 Task: Search one way flight ticket for 3 adults in first from Eagle/vail: Eagle County Regional Airport to Jacksonville: Albert J. Ellis Airport on 5-3-2023. Choice of flights is Singapure airlines. Number of bags: 11 checked bags. Price is upto 92000. Outbound departure time preference is 19:15.
Action: Mouse moved to (325, 132)
Screenshot: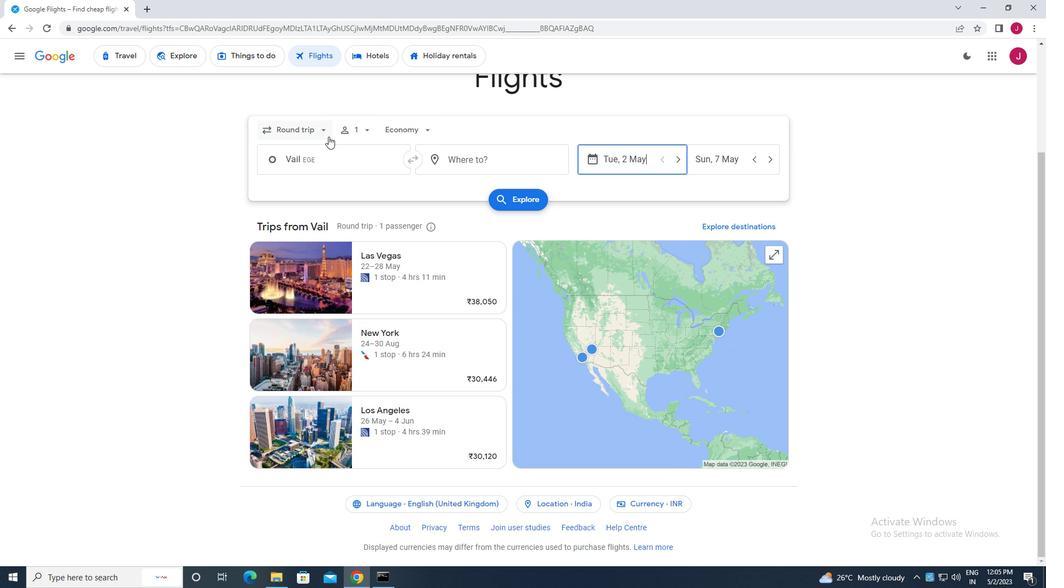 
Action: Mouse pressed left at (325, 132)
Screenshot: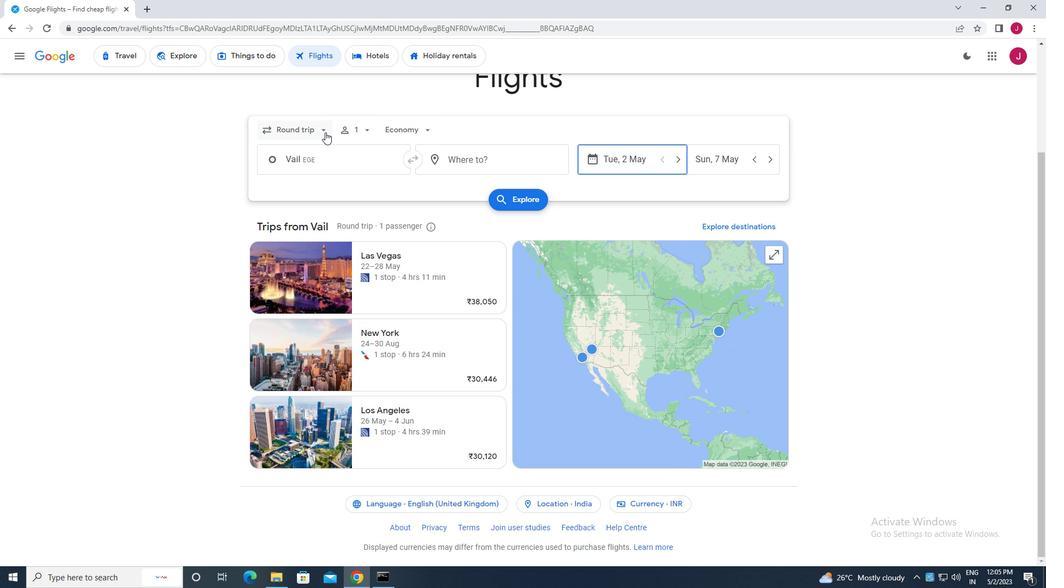 
Action: Mouse moved to (314, 179)
Screenshot: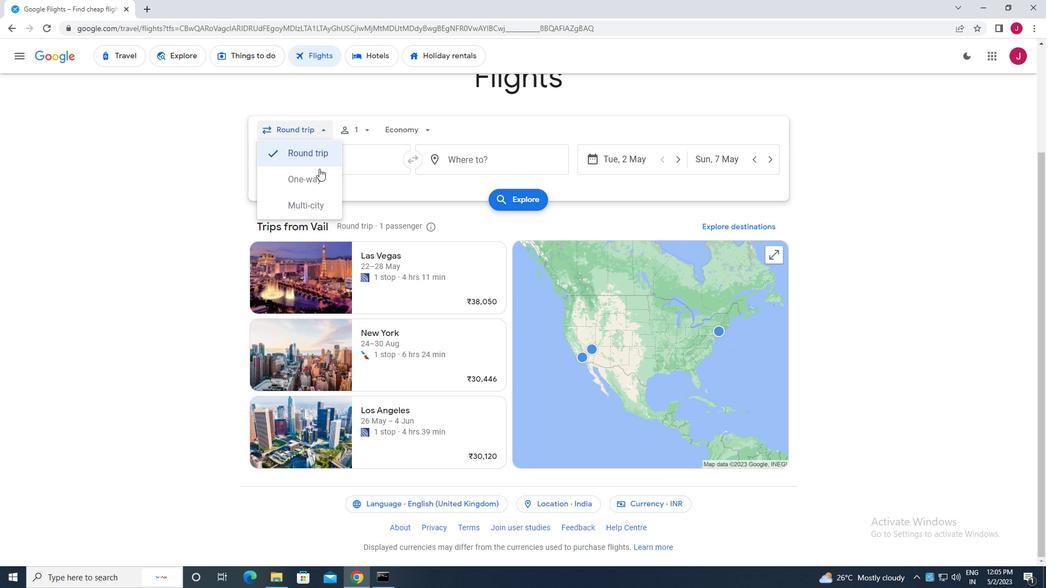 
Action: Mouse pressed left at (314, 179)
Screenshot: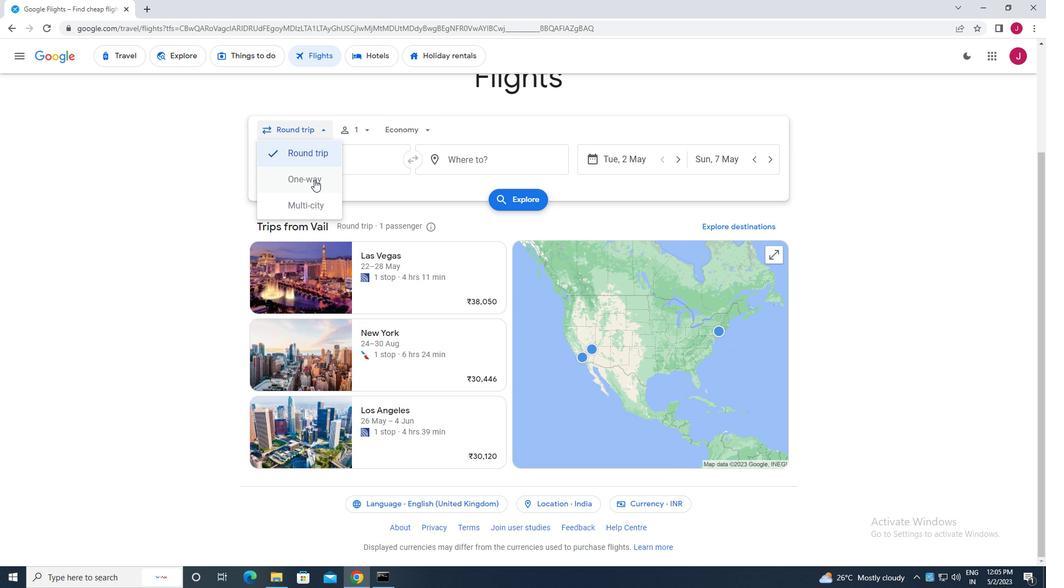 
Action: Mouse moved to (360, 128)
Screenshot: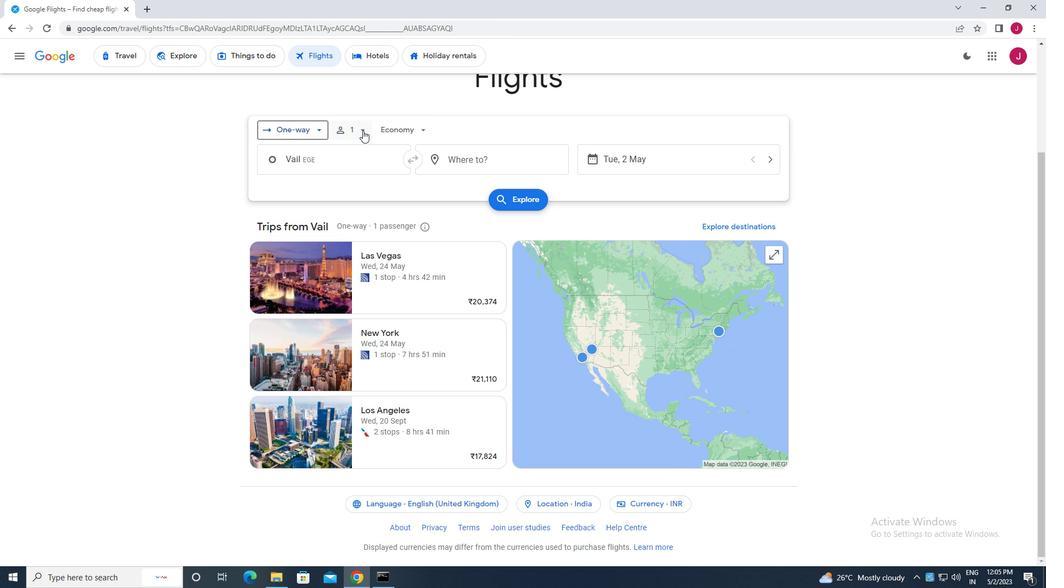 
Action: Mouse pressed left at (360, 128)
Screenshot: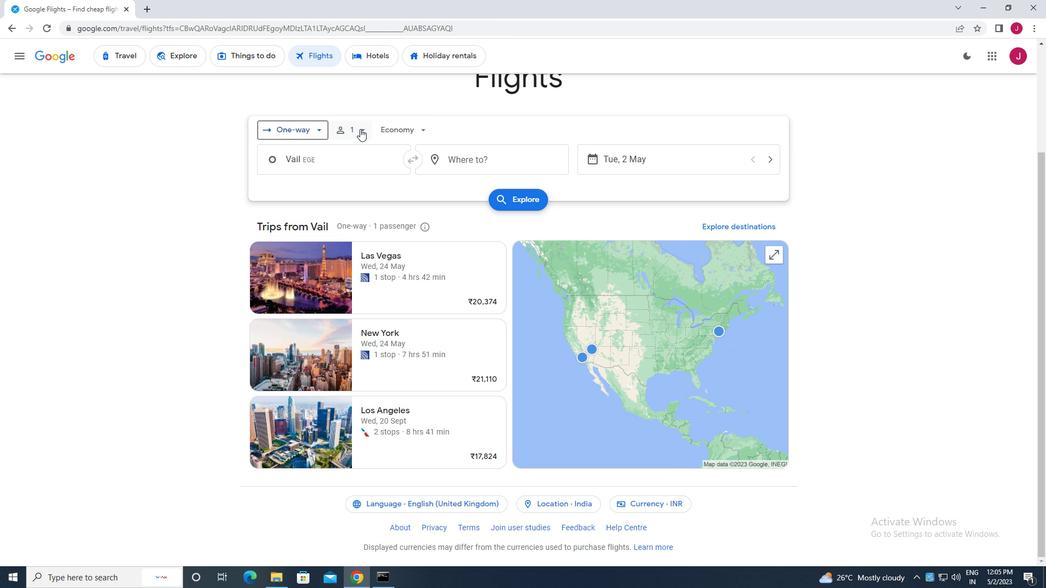 
Action: Mouse moved to (442, 156)
Screenshot: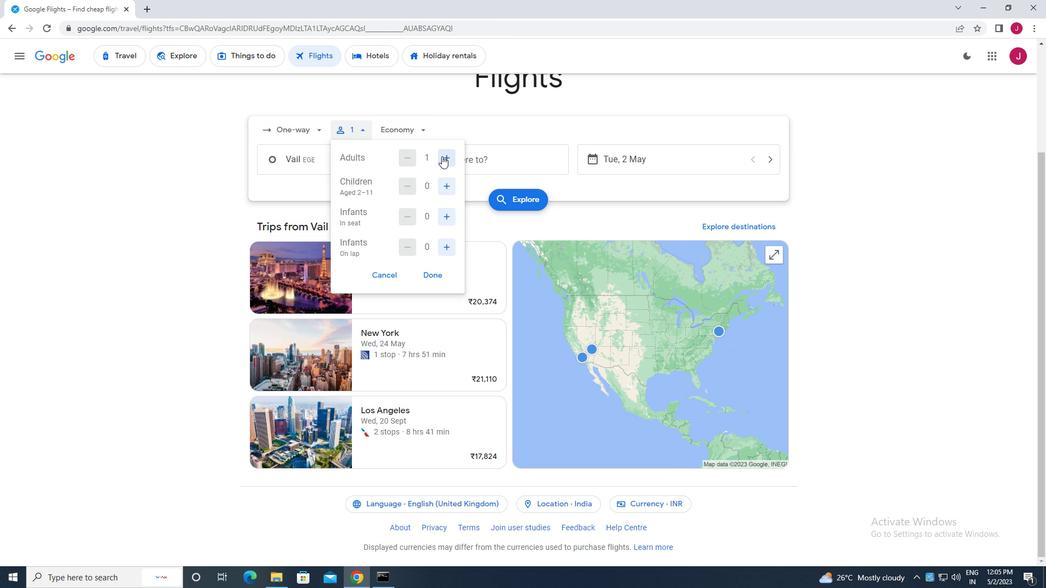 
Action: Mouse pressed left at (442, 156)
Screenshot: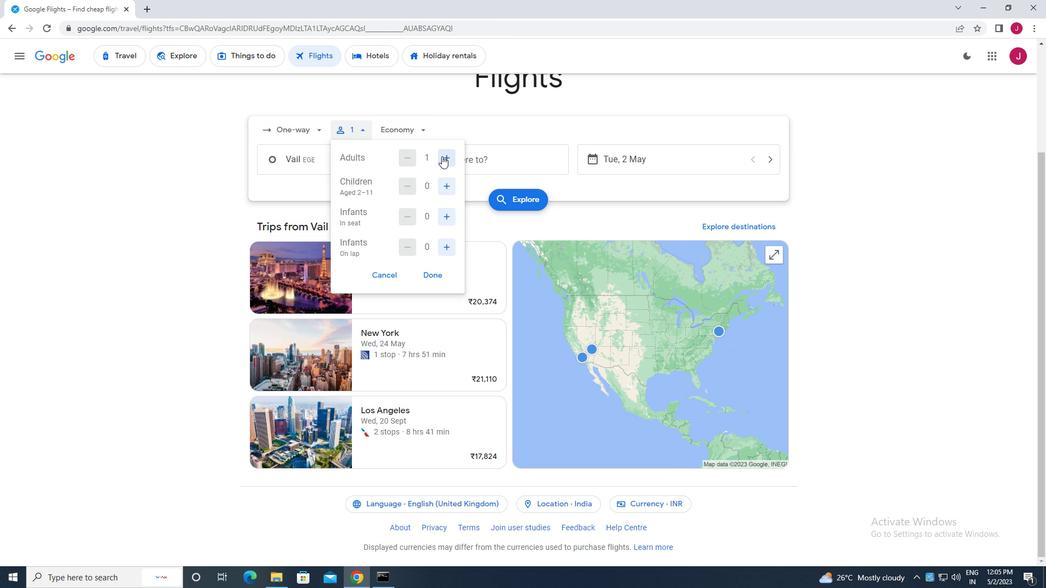 
Action: Mouse moved to (442, 156)
Screenshot: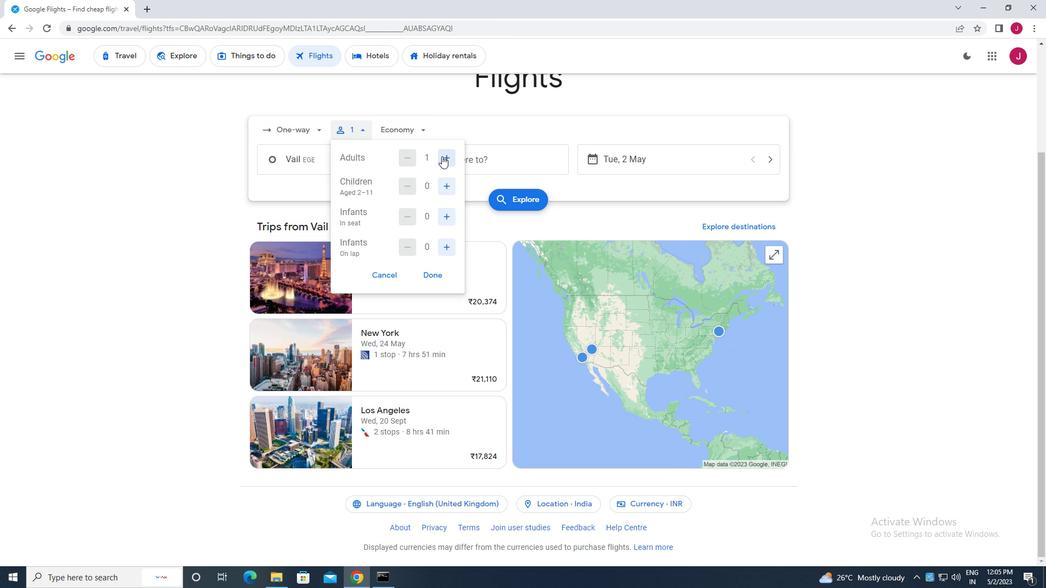 
Action: Mouse pressed left at (442, 156)
Screenshot: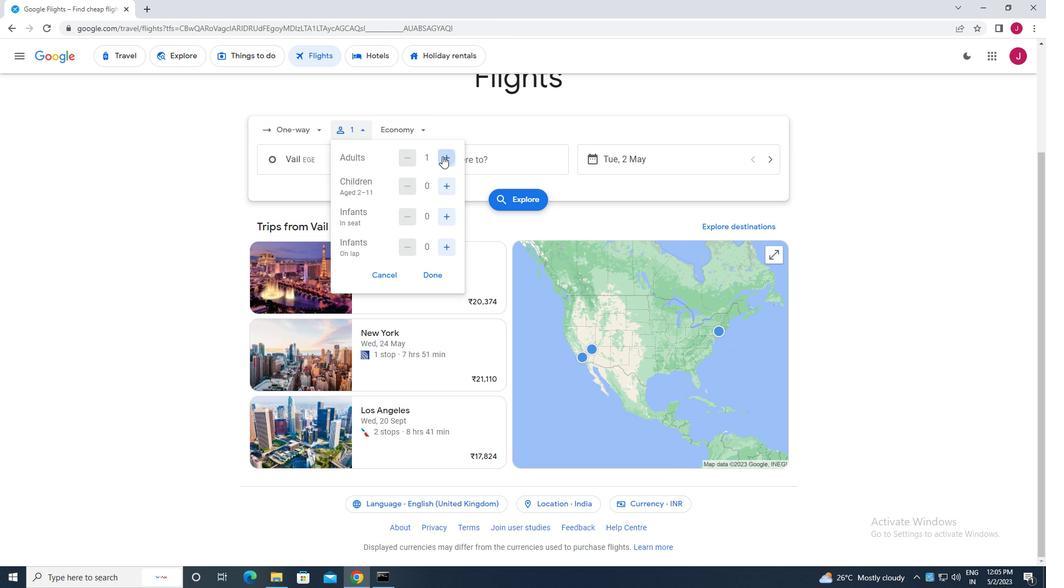 
Action: Mouse moved to (436, 275)
Screenshot: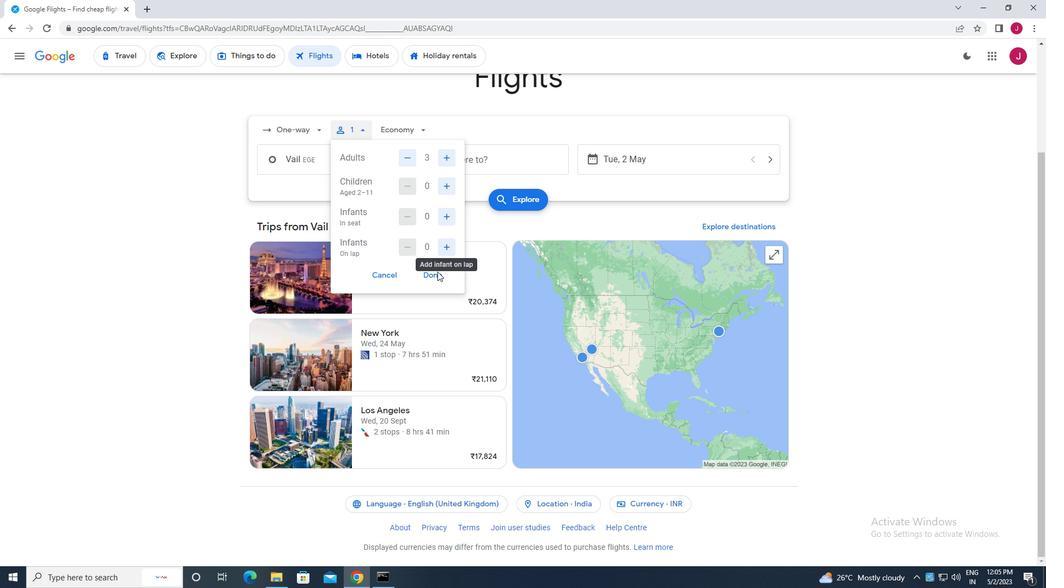 
Action: Mouse pressed left at (436, 275)
Screenshot: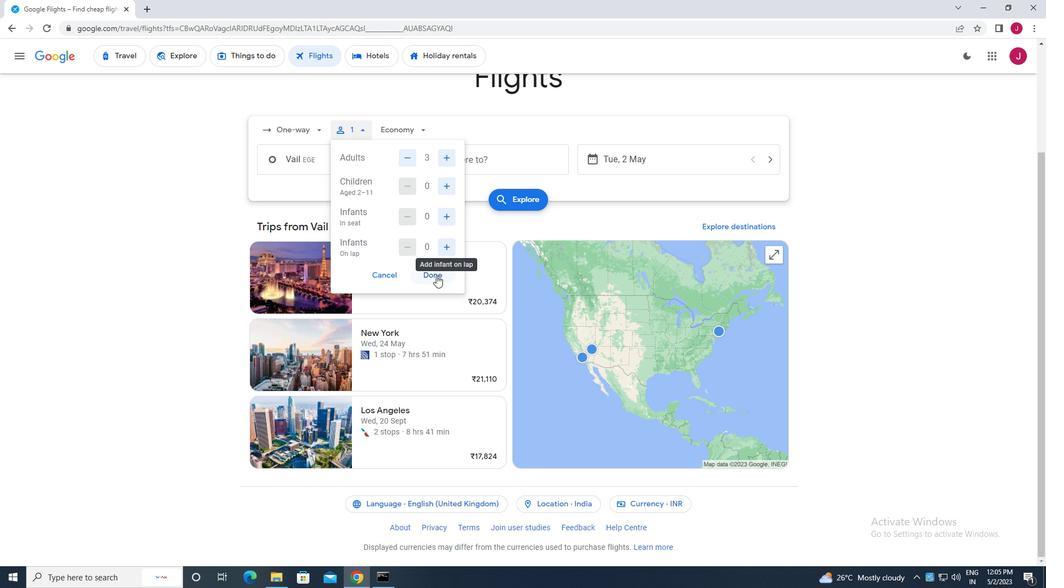 
Action: Mouse moved to (404, 124)
Screenshot: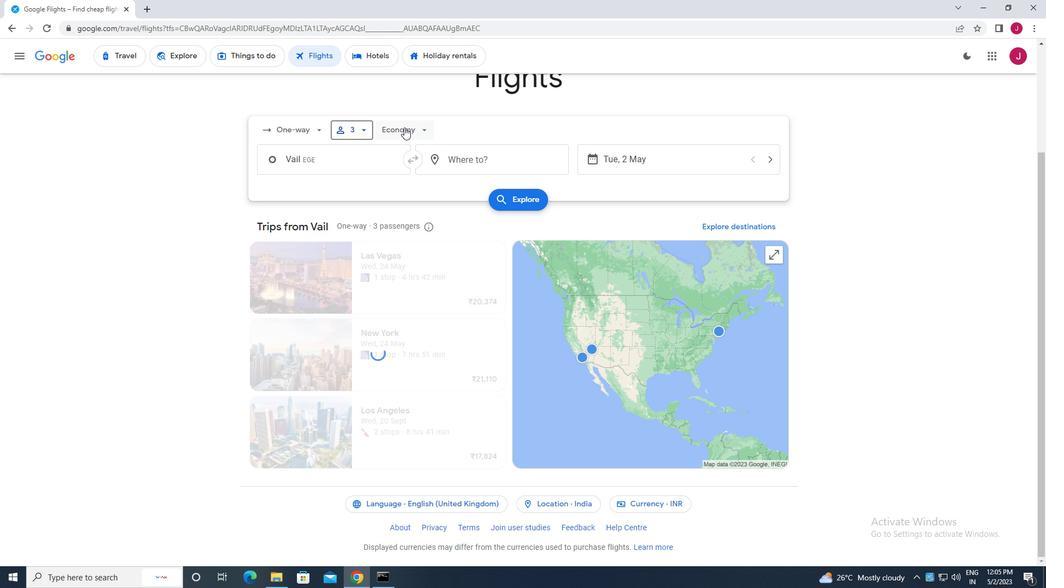 
Action: Mouse pressed left at (404, 124)
Screenshot: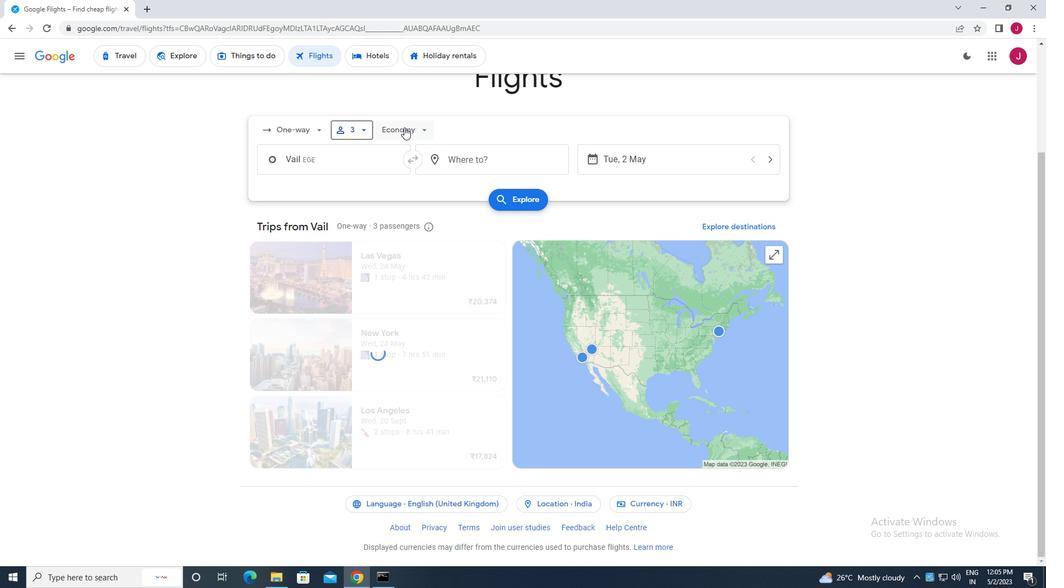 
Action: Mouse moved to (419, 230)
Screenshot: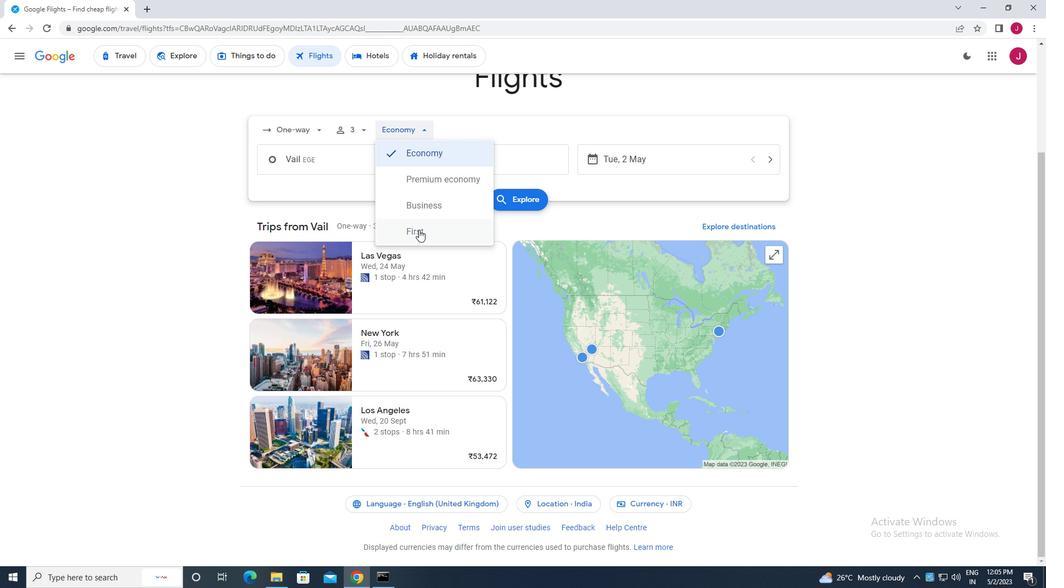 
Action: Mouse pressed left at (419, 230)
Screenshot: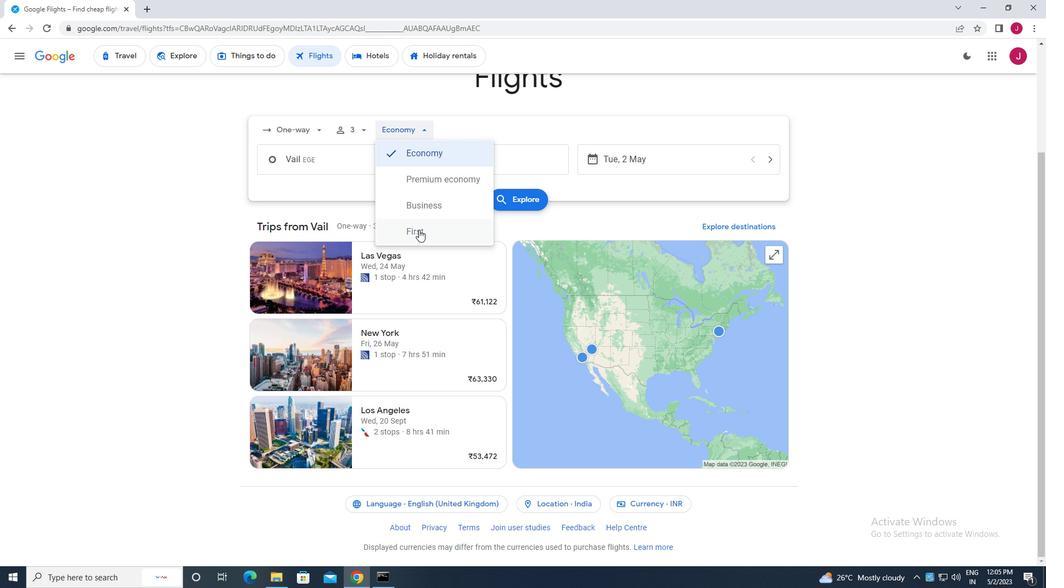 
Action: Mouse moved to (366, 163)
Screenshot: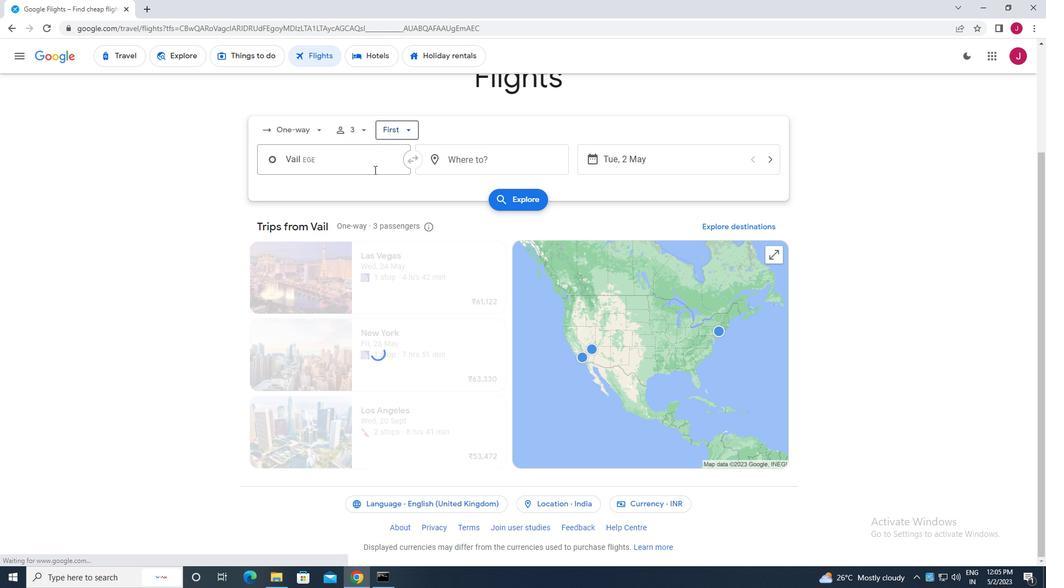 
Action: Mouse pressed left at (366, 163)
Screenshot: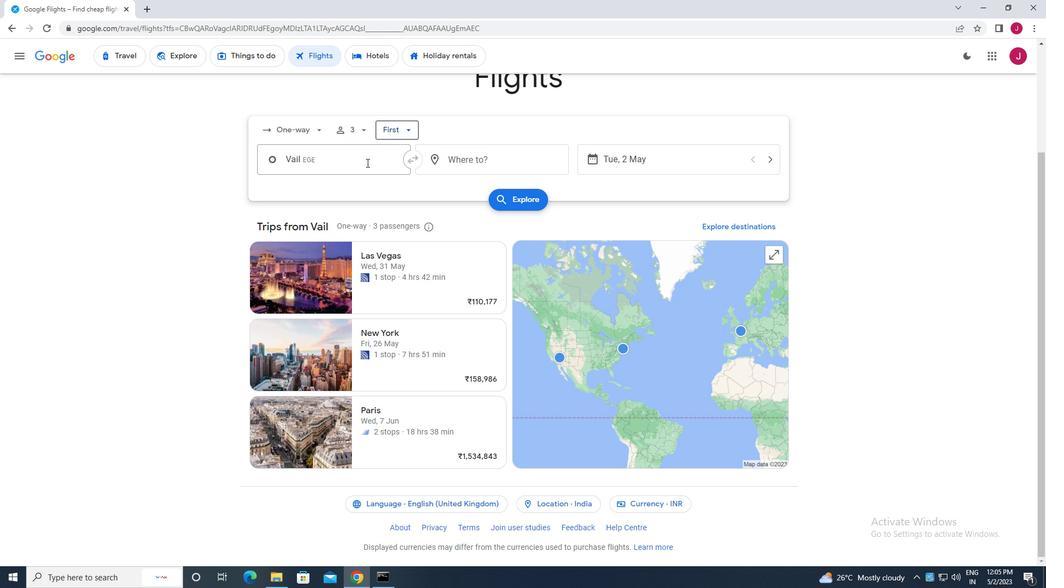 
Action: Mouse moved to (372, 162)
Screenshot: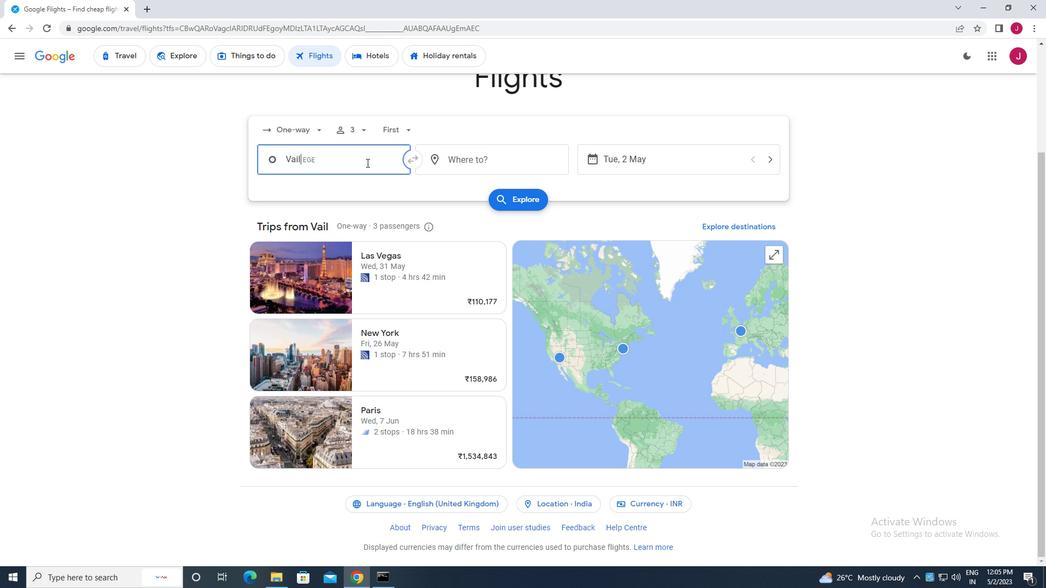 
Action: Key pressed eagle
Screenshot: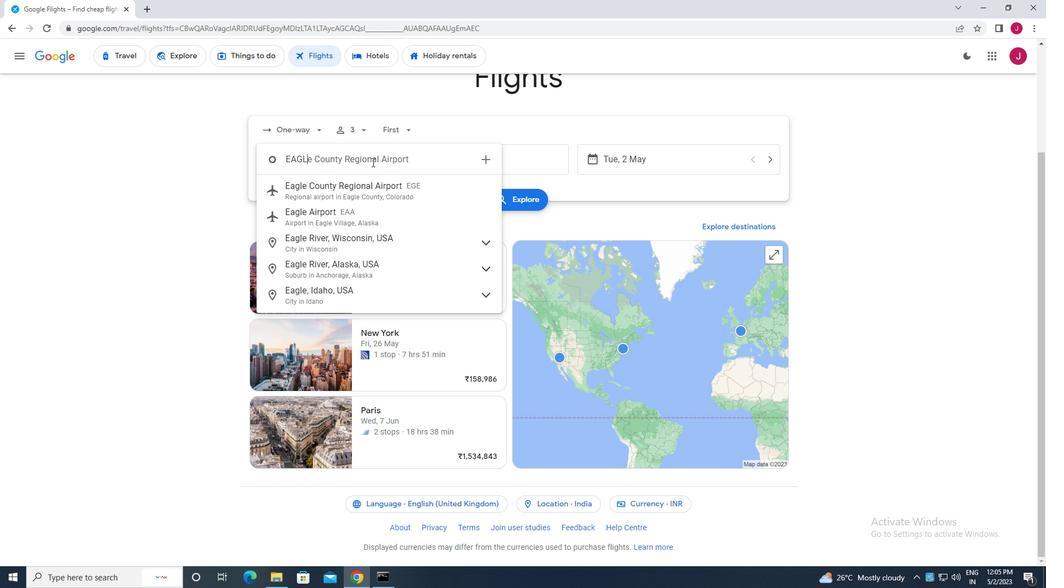 
Action: Mouse moved to (372, 199)
Screenshot: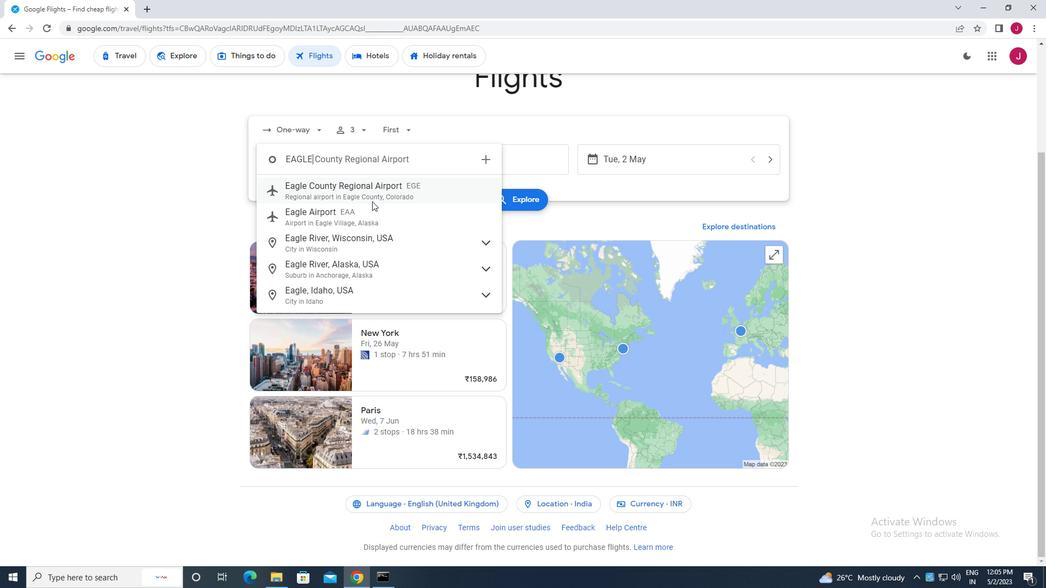 
Action: Mouse pressed left at (372, 199)
Screenshot: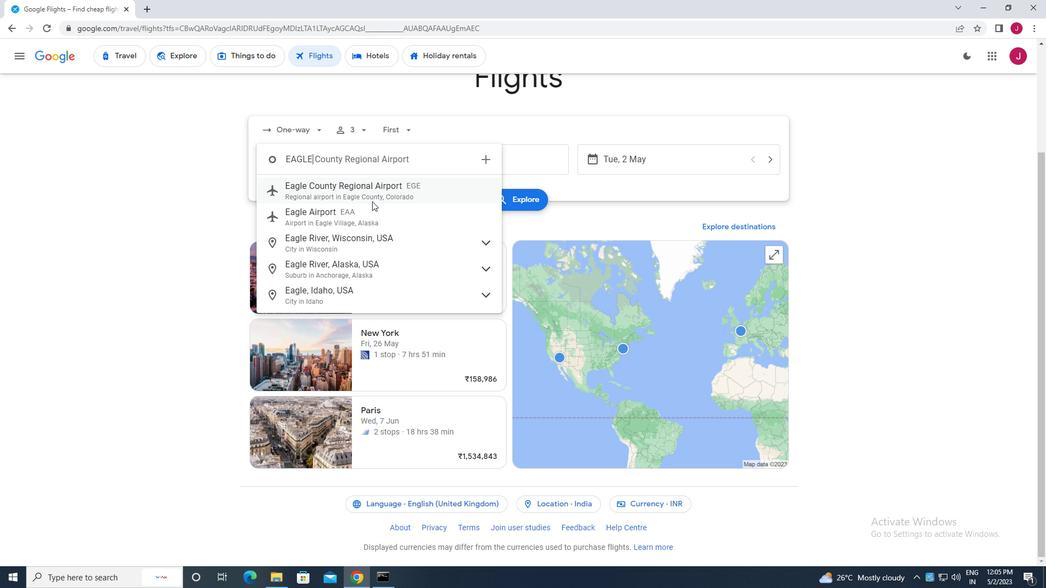 
Action: Mouse moved to (479, 162)
Screenshot: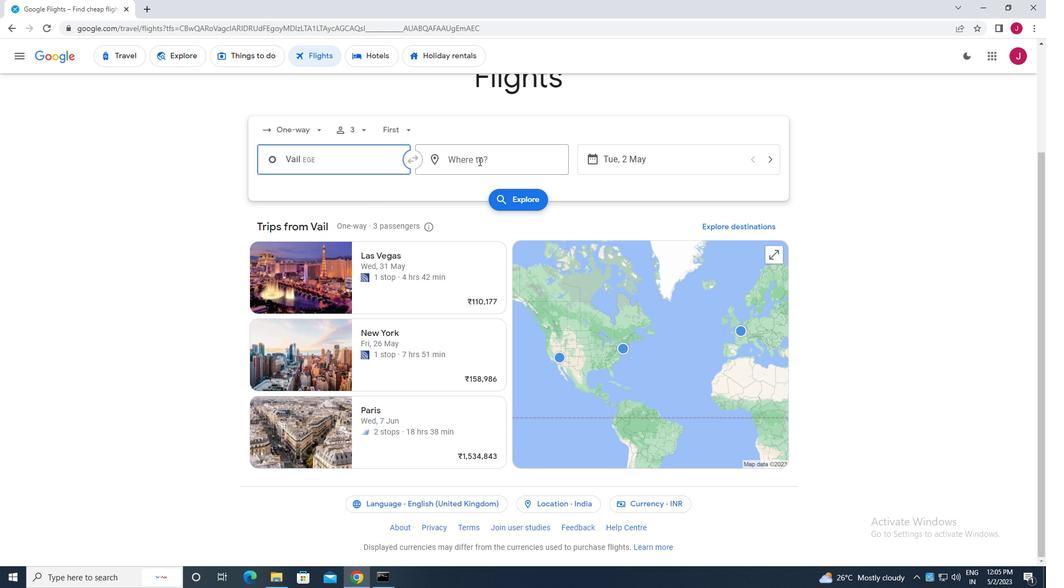 
Action: Mouse pressed left at (479, 162)
Screenshot: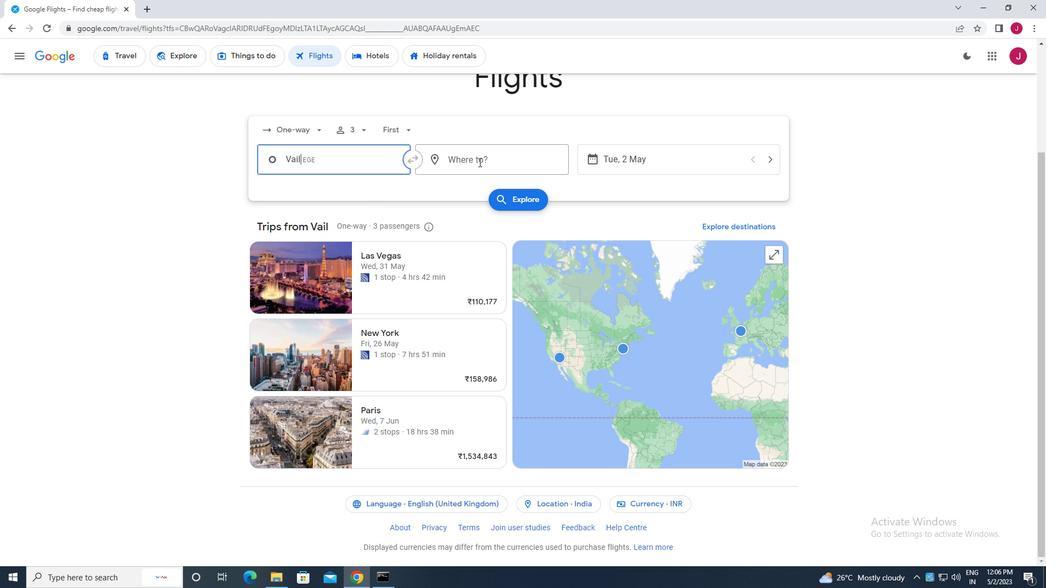 
Action: Mouse moved to (478, 161)
Screenshot: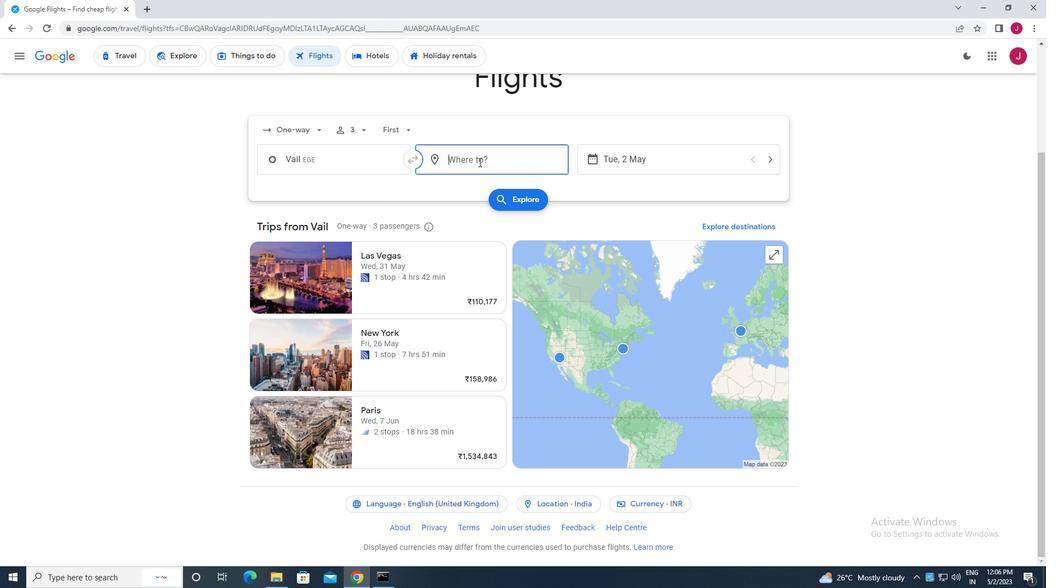 
Action: Key pressed albert<Key.space>j
Screenshot: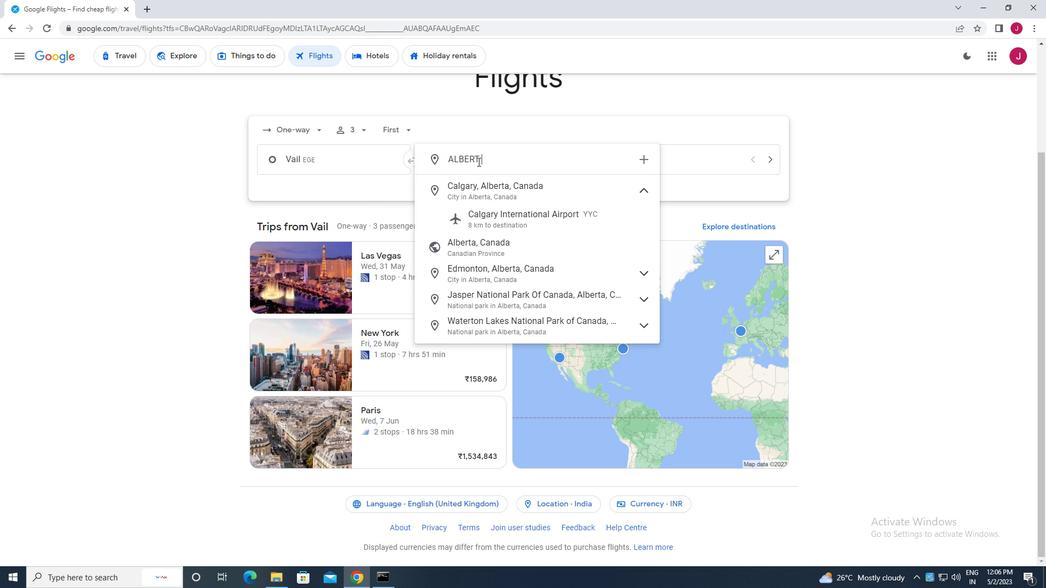 
Action: Mouse moved to (482, 189)
Screenshot: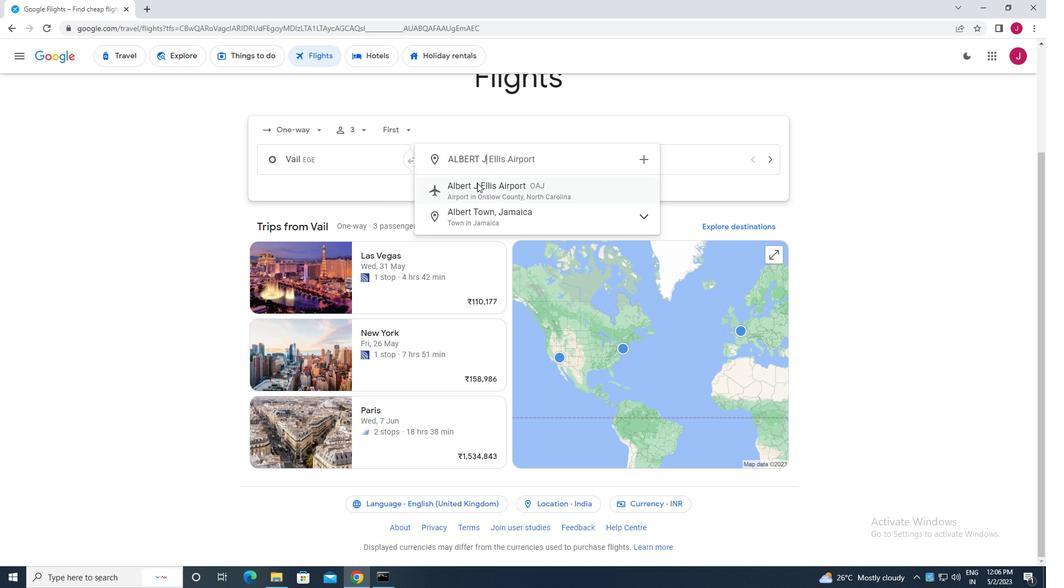 
Action: Mouse pressed left at (482, 189)
Screenshot: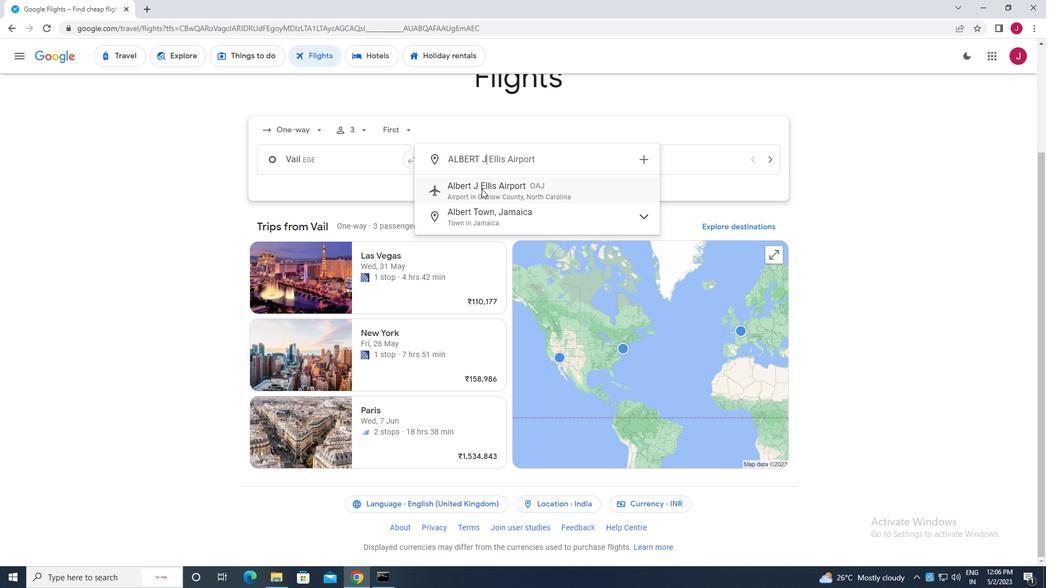 
Action: Mouse moved to (657, 166)
Screenshot: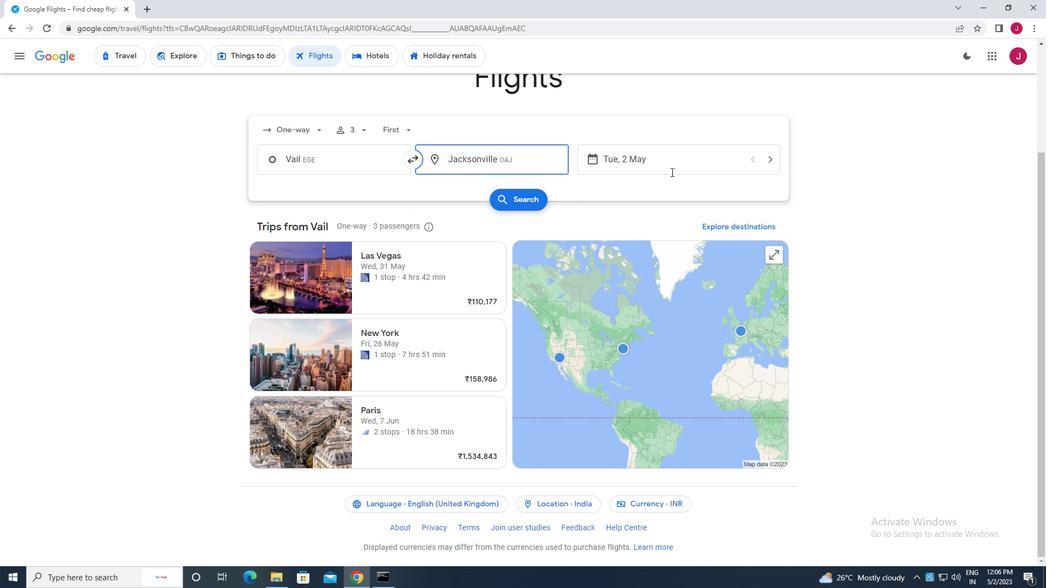 
Action: Mouse pressed left at (657, 166)
Screenshot: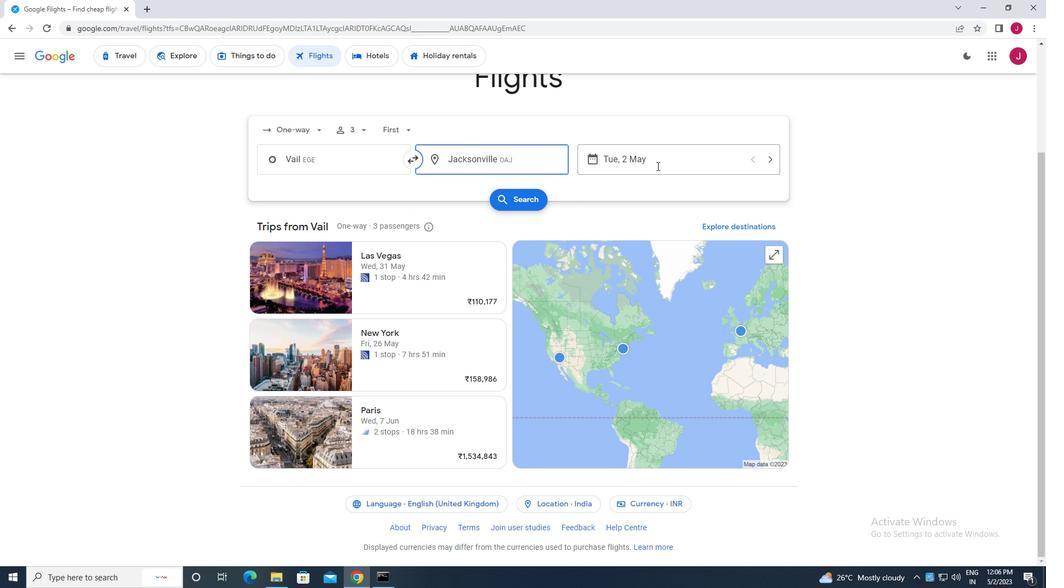 
Action: Mouse moved to (469, 247)
Screenshot: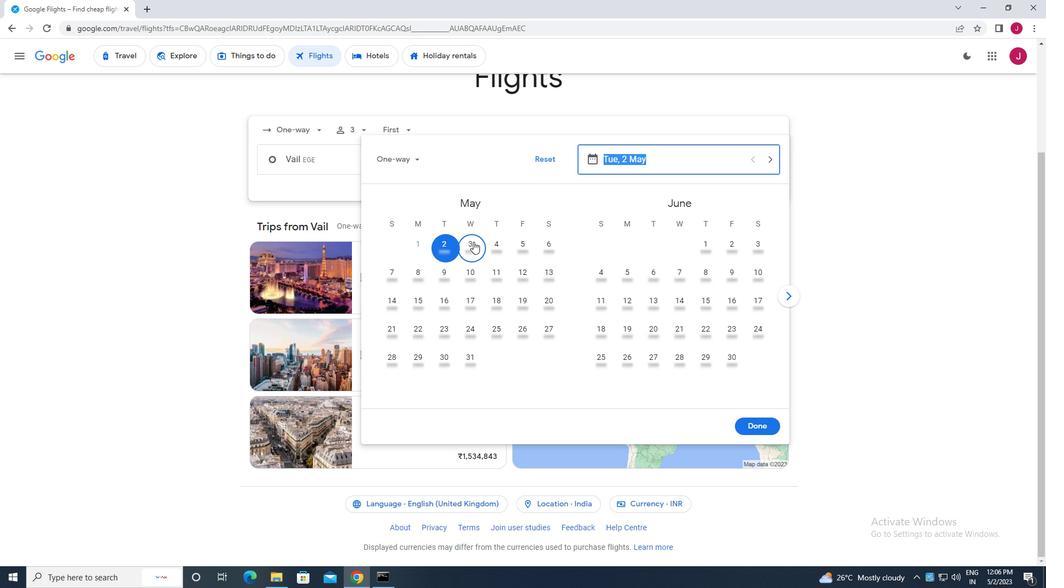 
Action: Mouse pressed left at (469, 247)
Screenshot: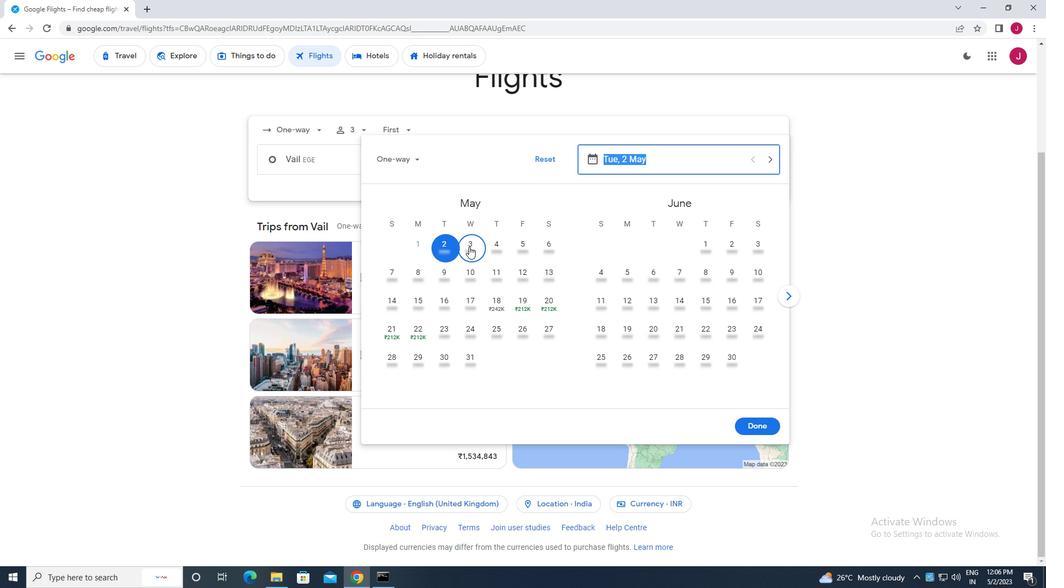 
Action: Mouse moved to (764, 423)
Screenshot: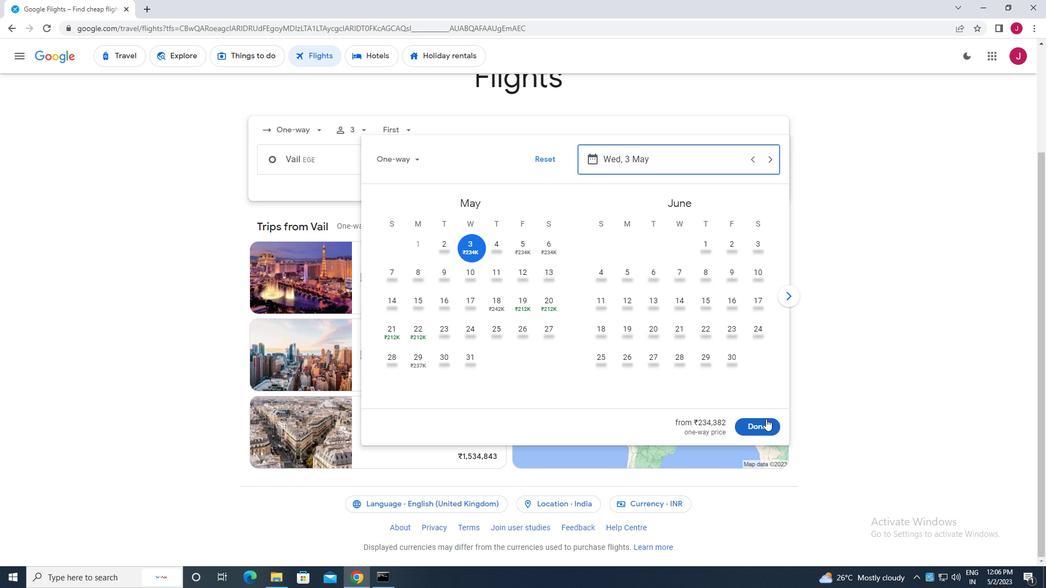 
Action: Mouse pressed left at (764, 423)
Screenshot: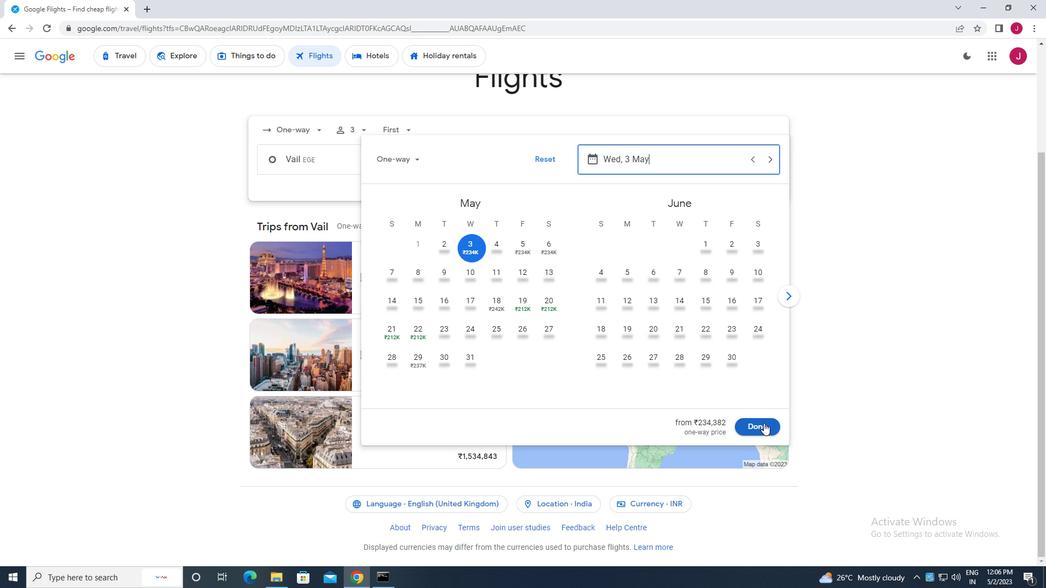 
Action: Mouse moved to (519, 202)
Screenshot: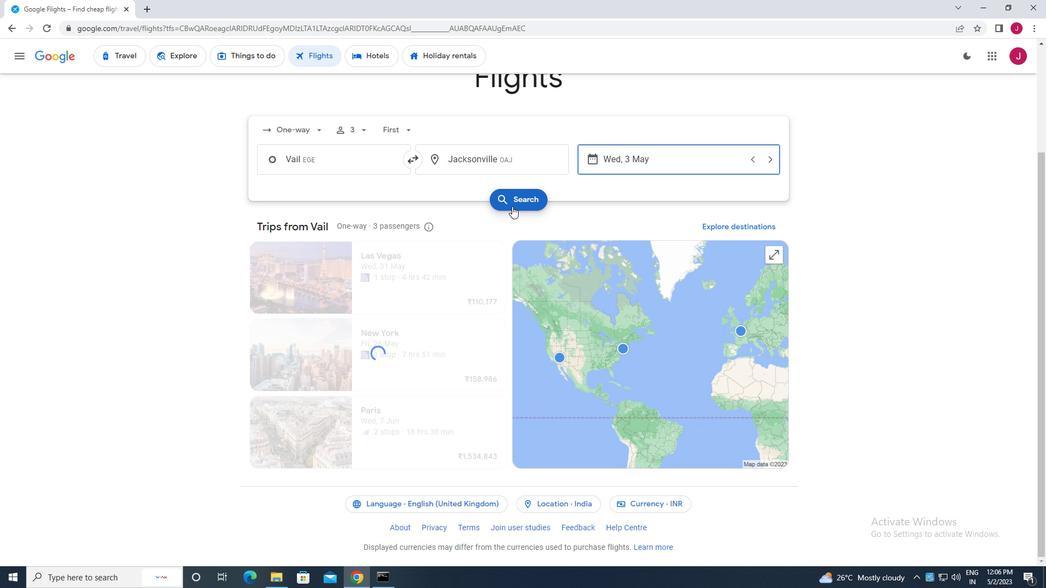 
Action: Mouse pressed left at (519, 202)
Screenshot: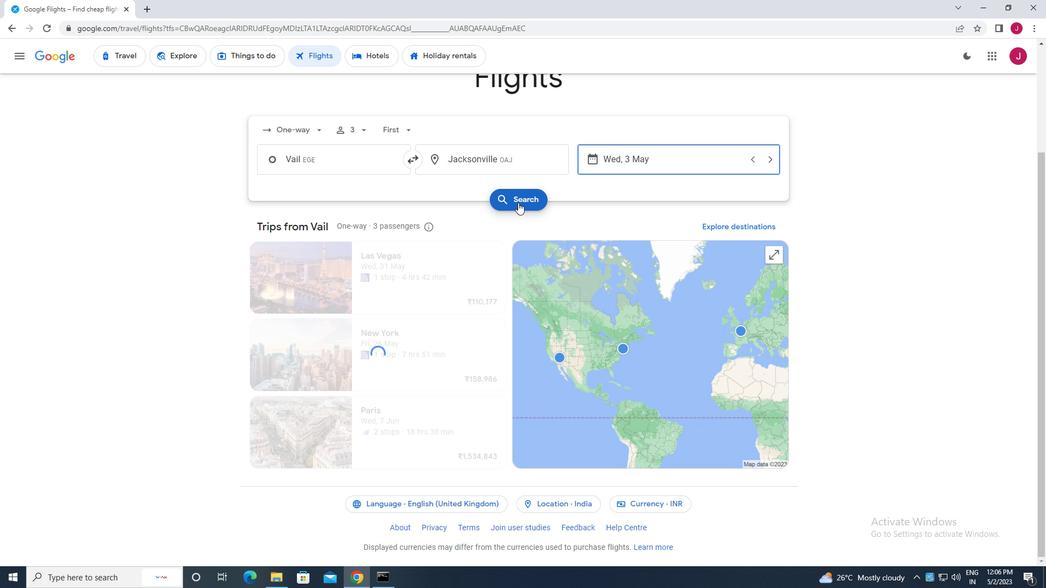 
Action: Mouse moved to (288, 158)
Screenshot: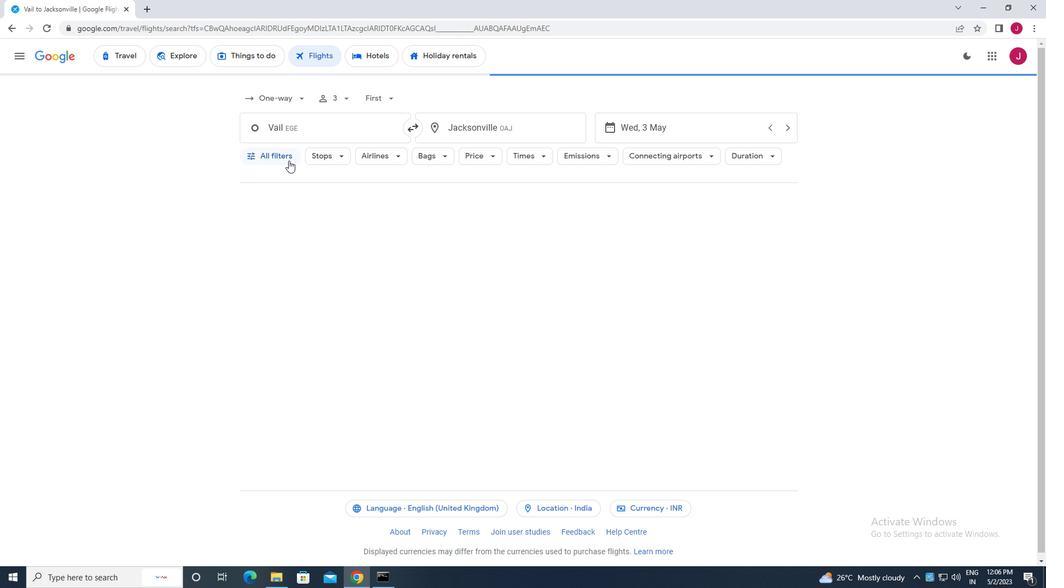 
Action: Mouse pressed left at (288, 158)
Screenshot: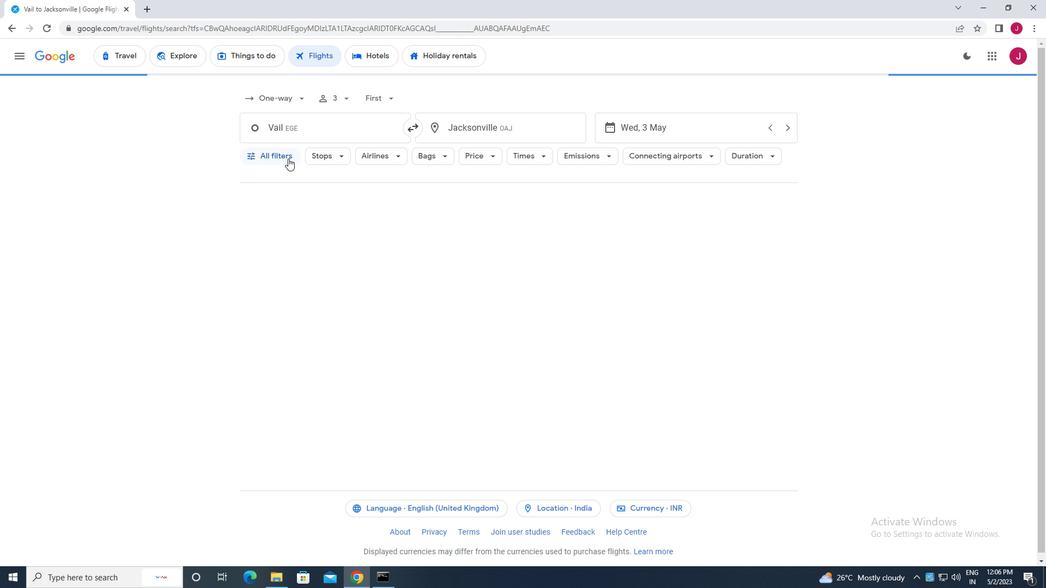 
Action: Mouse moved to (412, 291)
Screenshot: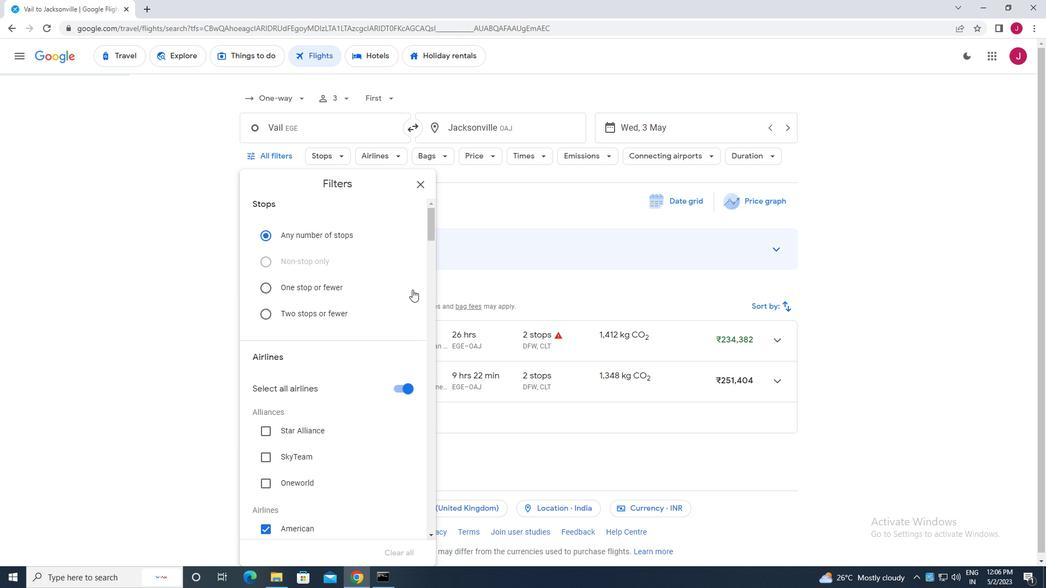 
Action: Mouse scrolled (412, 290) with delta (0, 0)
Screenshot: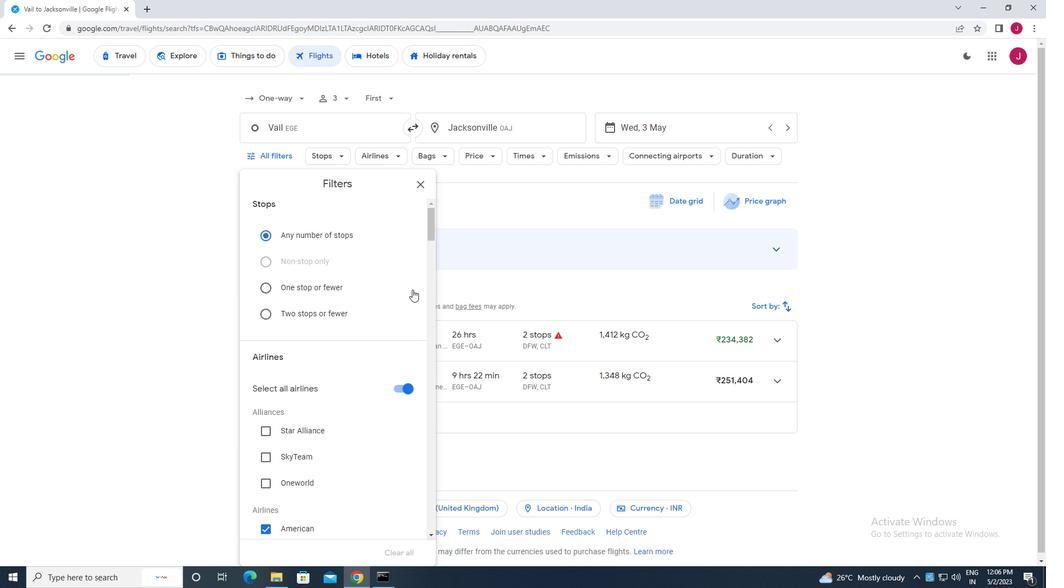 
Action: Mouse moved to (412, 293)
Screenshot: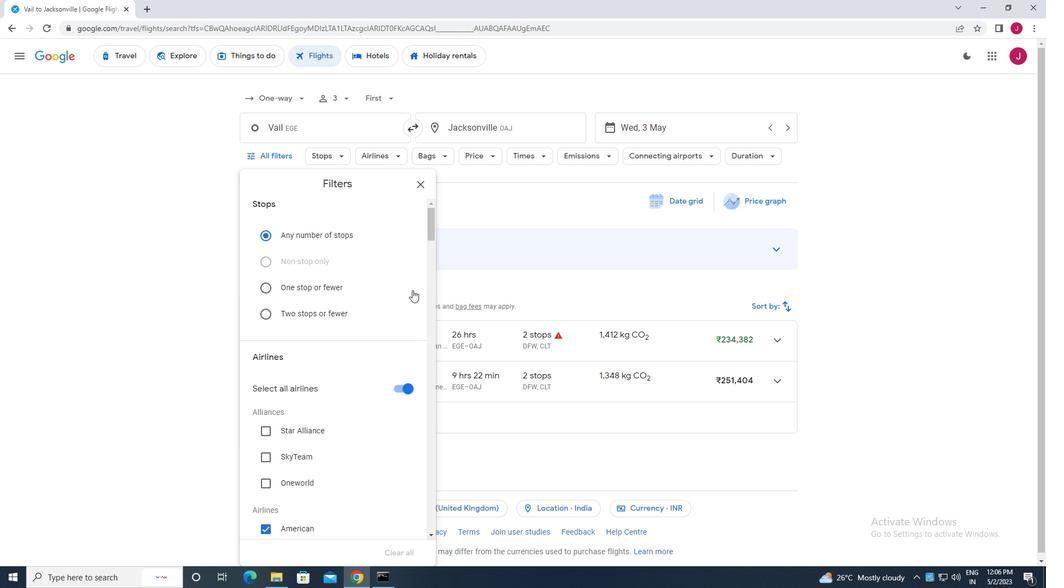 
Action: Mouse scrolled (412, 293) with delta (0, 0)
Screenshot: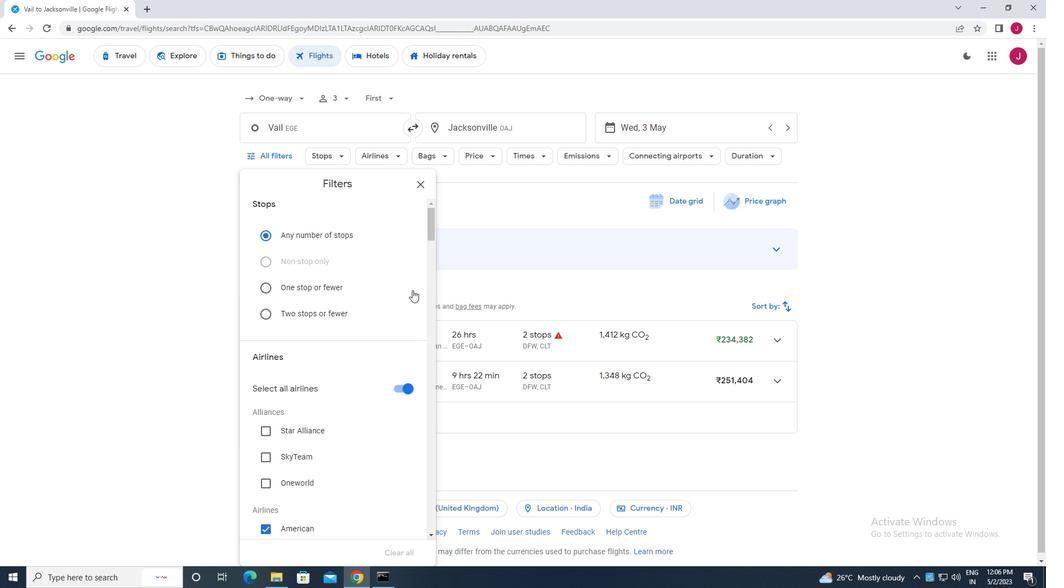 
Action: Mouse moved to (397, 280)
Screenshot: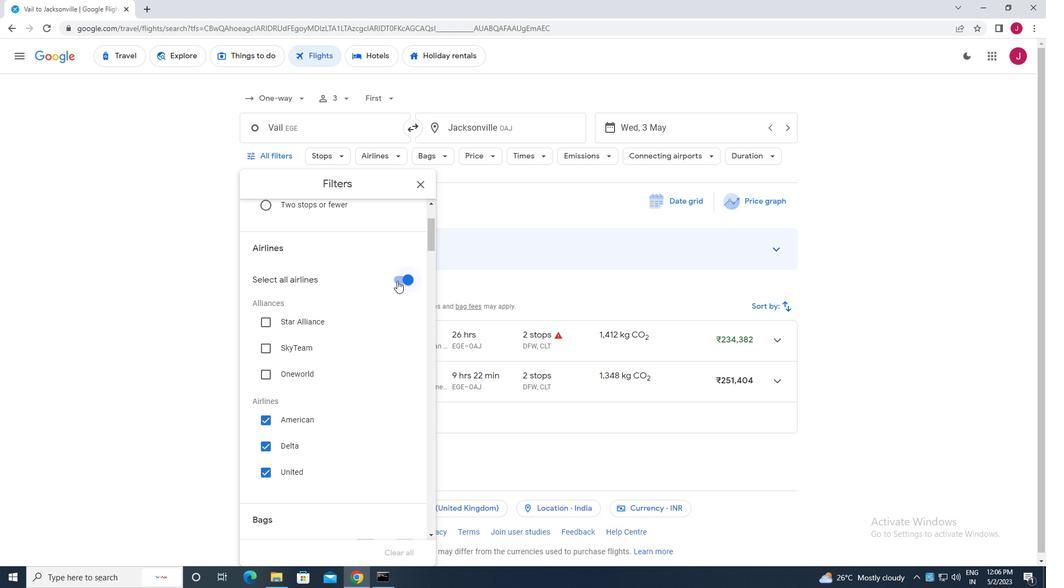 
Action: Mouse pressed left at (397, 280)
Screenshot: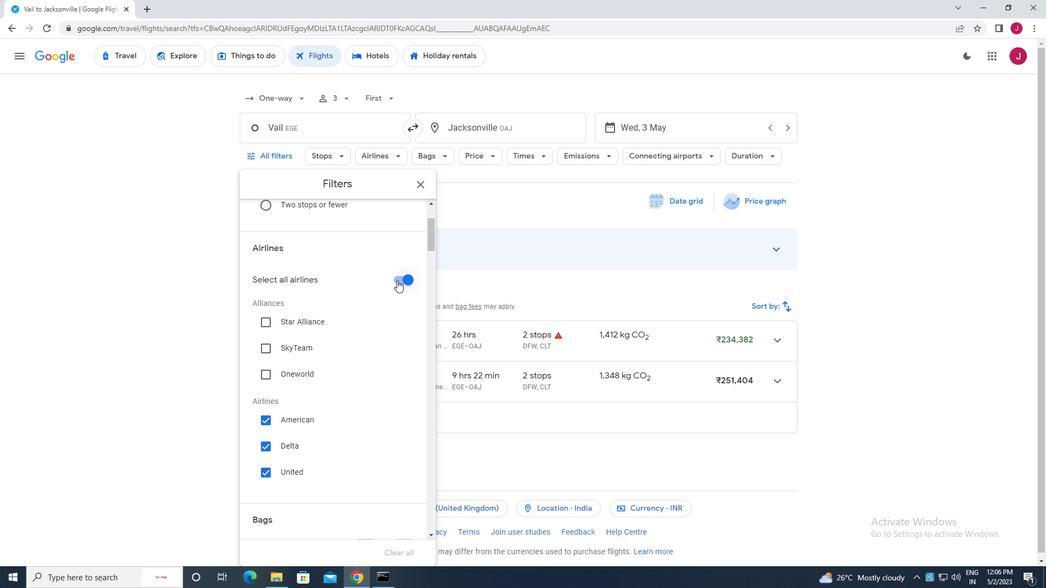 
Action: Mouse moved to (404, 280)
Screenshot: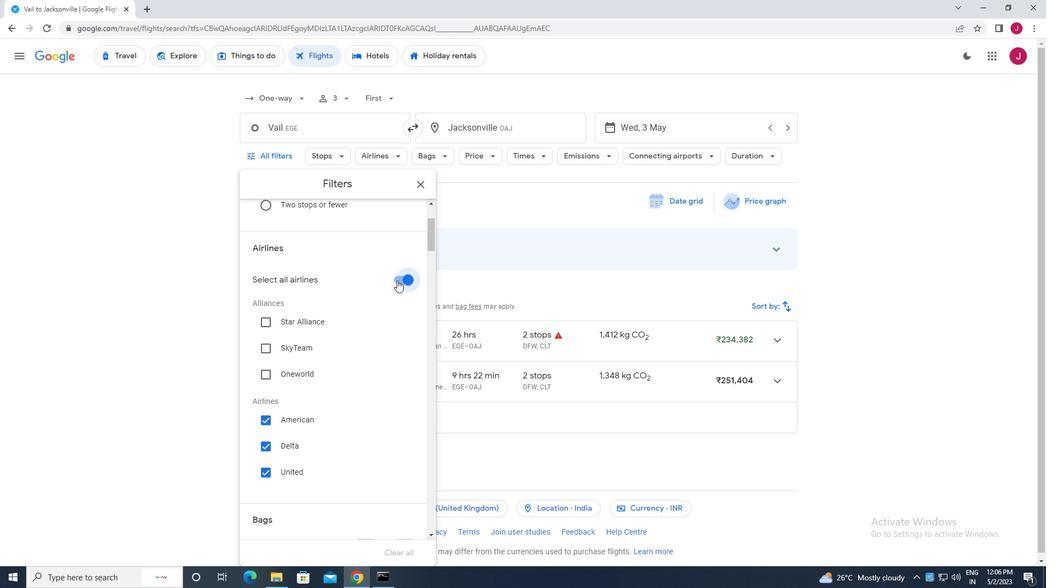 
Action: Mouse scrolled (404, 280) with delta (0, 0)
Screenshot: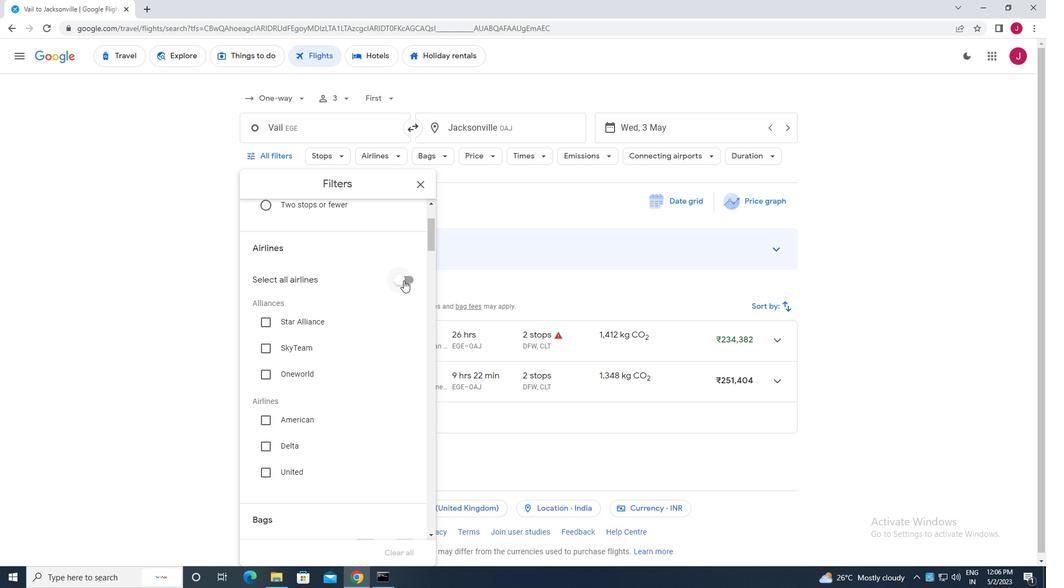 
Action: Mouse scrolled (404, 280) with delta (0, 0)
Screenshot: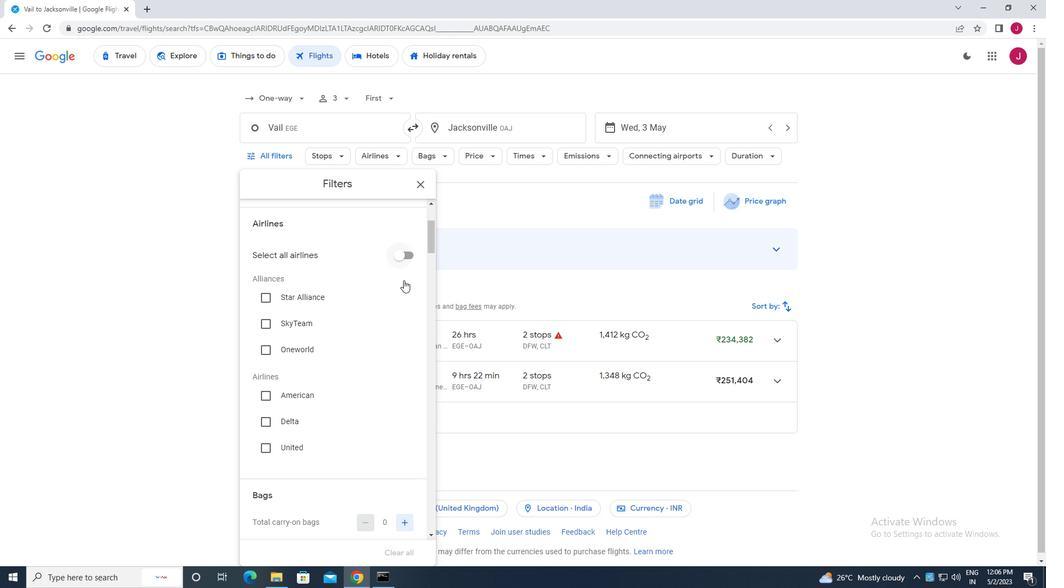 
Action: Mouse moved to (383, 320)
Screenshot: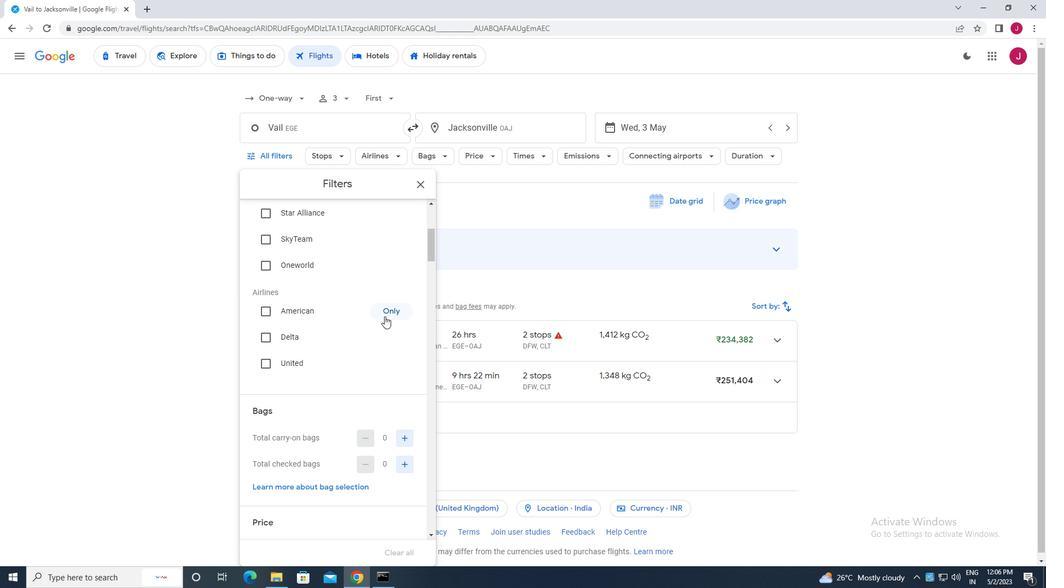 
Action: Mouse scrolled (383, 319) with delta (0, 0)
Screenshot: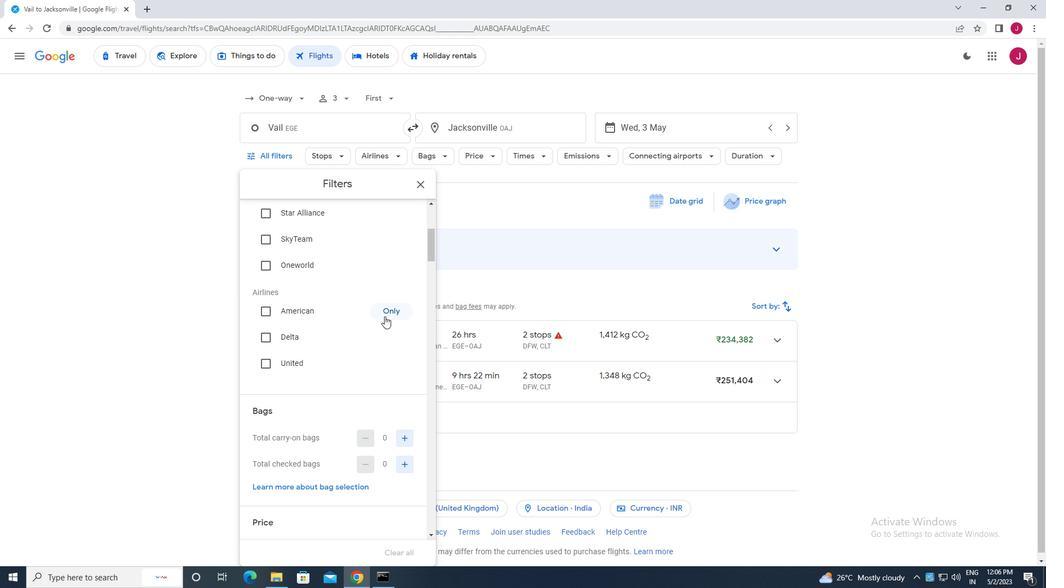 
Action: Mouse moved to (392, 365)
Screenshot: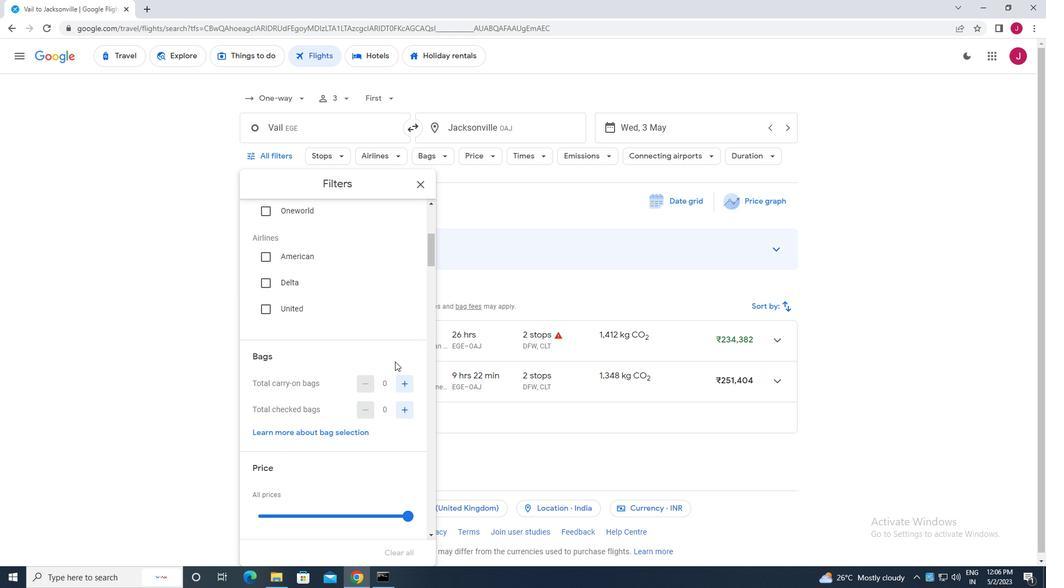 
Action: Mouse scrolled (392, 364) with delta (0, 0)
Screenshot: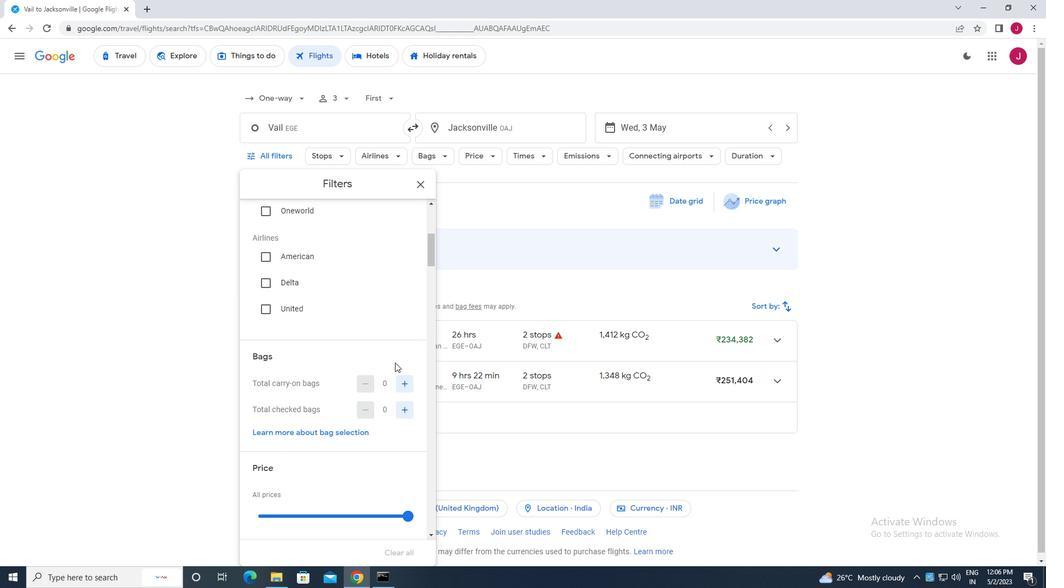 
Action: Mouse moved to (405, 355)
Screenshot: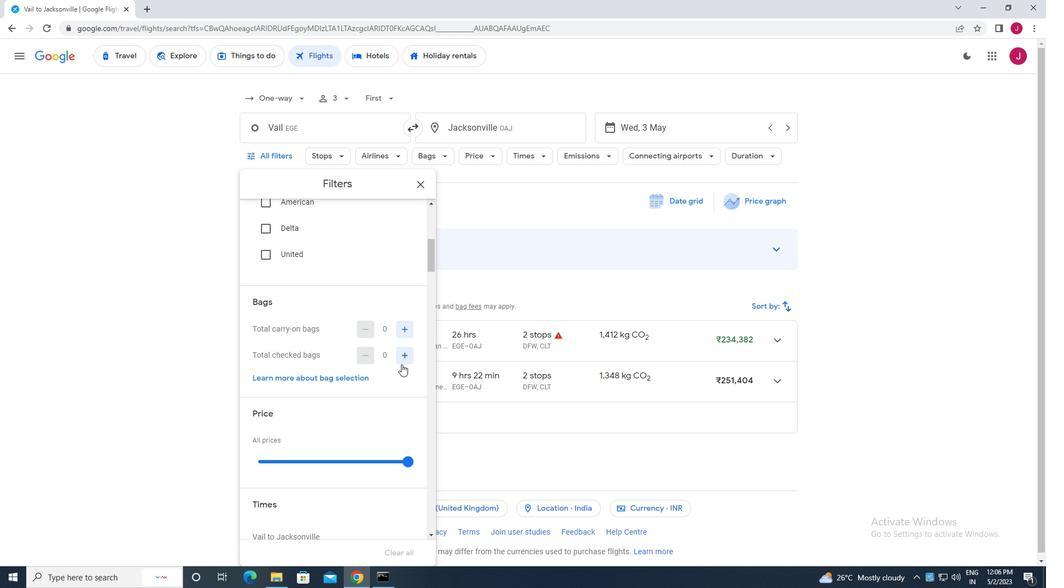 
Action: Mouse pressed left at (405, 355)
Screenshot: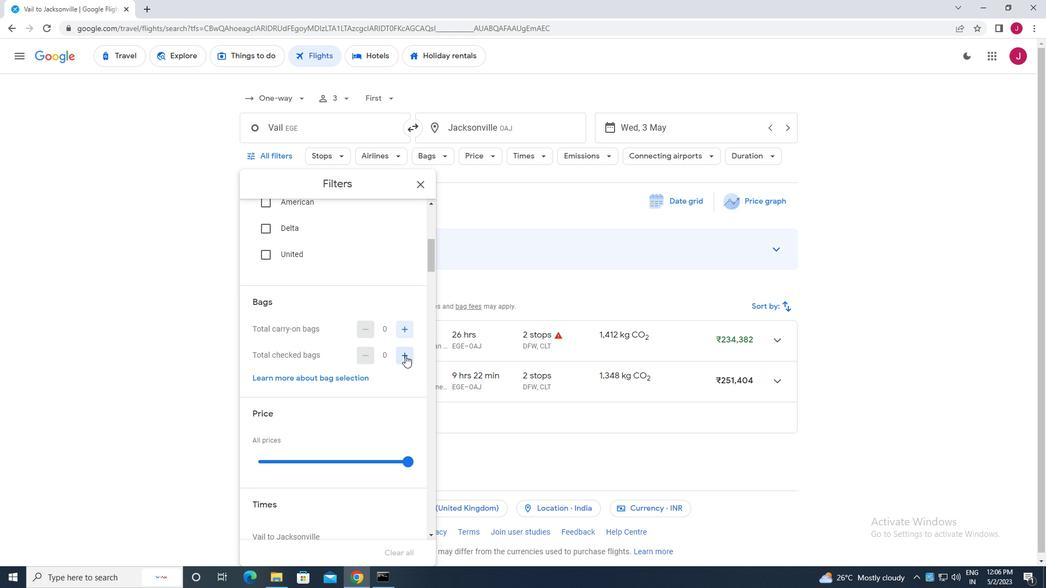 
Action: Mouse moved to (406, 355)
Screenshot: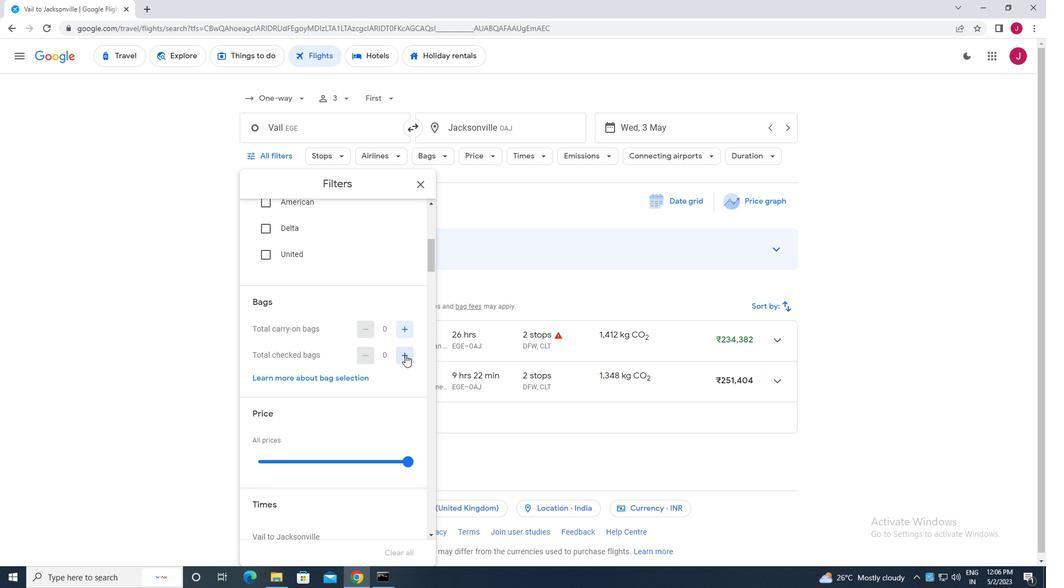 
Action: Mouse pressed left at (406, 355)
Screenshot: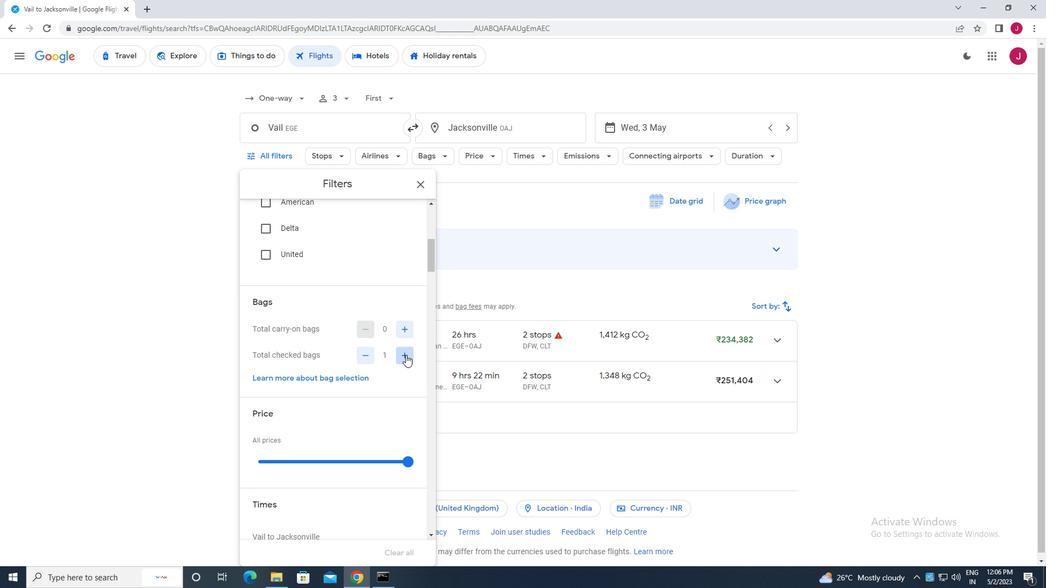 
Action: Mouse pressed left at (406, 355)
Screenshot: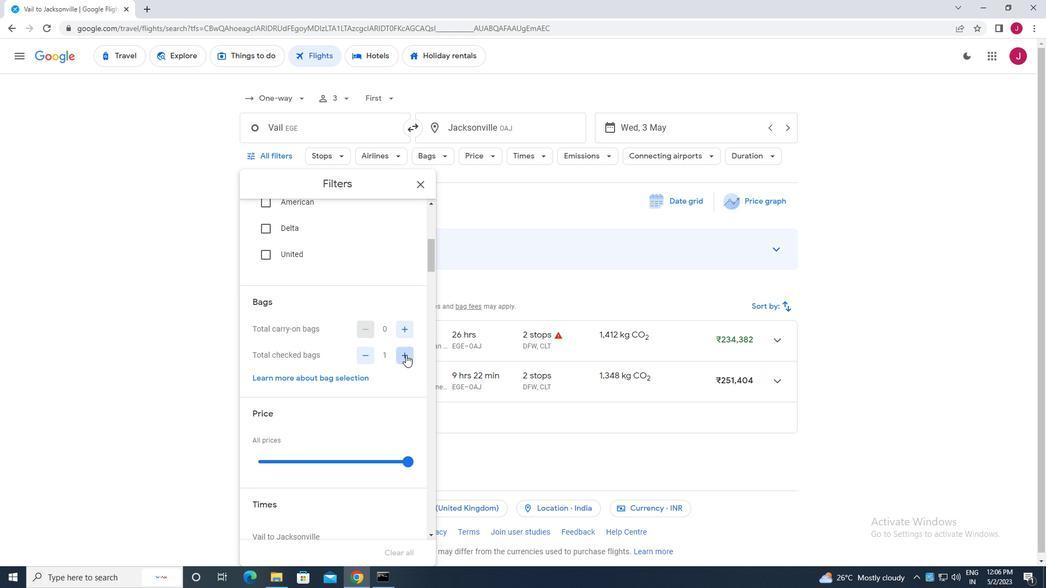 
Action: Mouse pressed left at (406, 355)
Screenshot: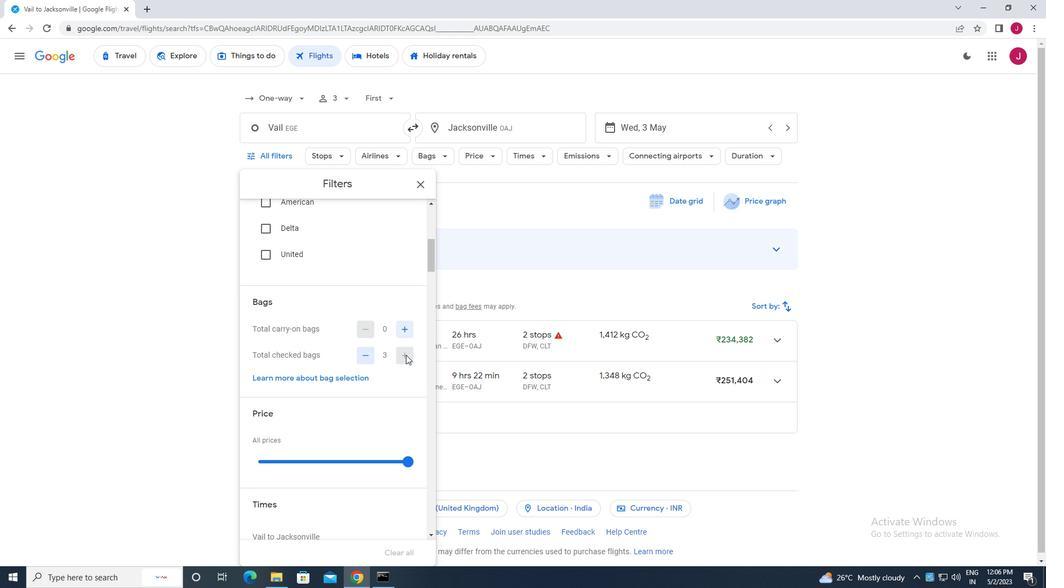 
Action: Mouse pressed left at (406, 355)
Screenshot: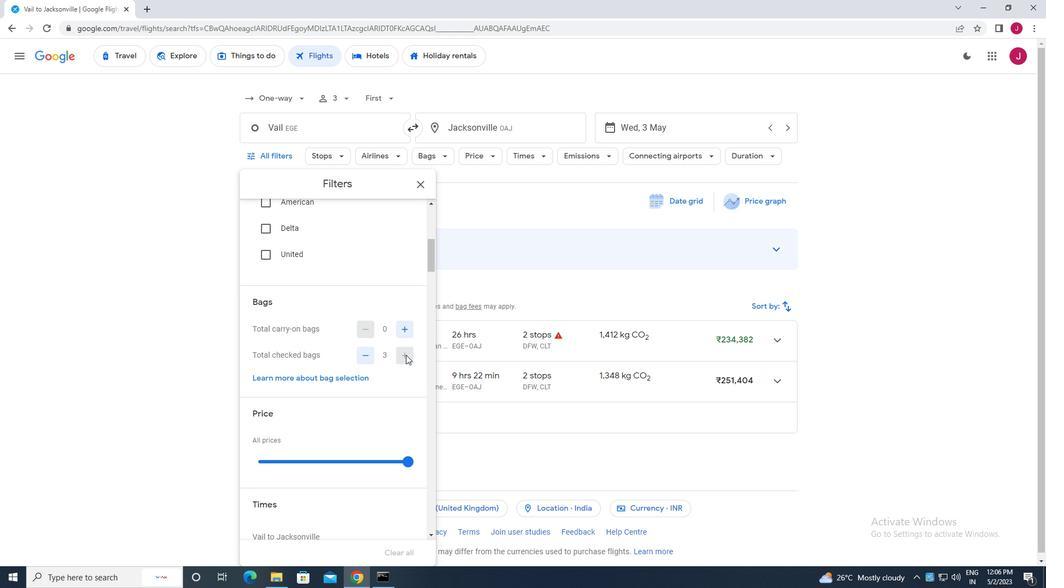
Action: Mouse pressed left at (406, 355)
Screenshot: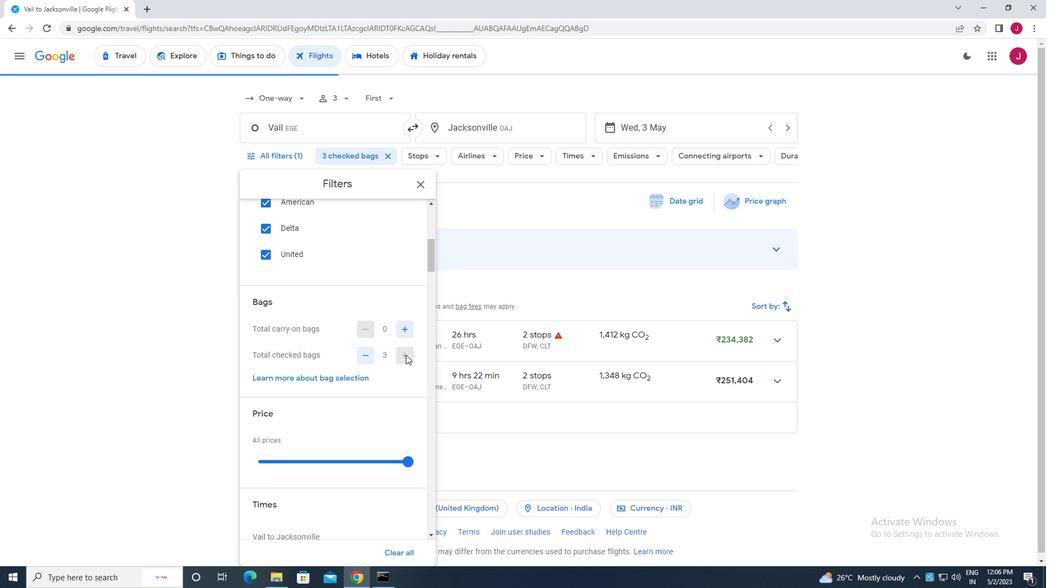 
Action: Mouse pressed left at (406, 355)
Screenshot: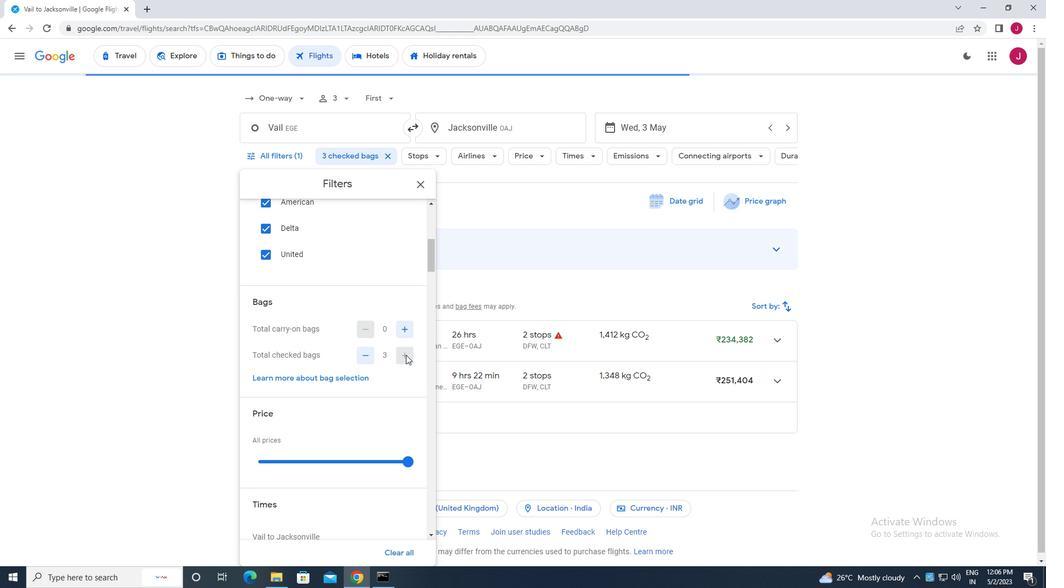 
Action: Mouse pressed left at (406, 355)
Screenshot: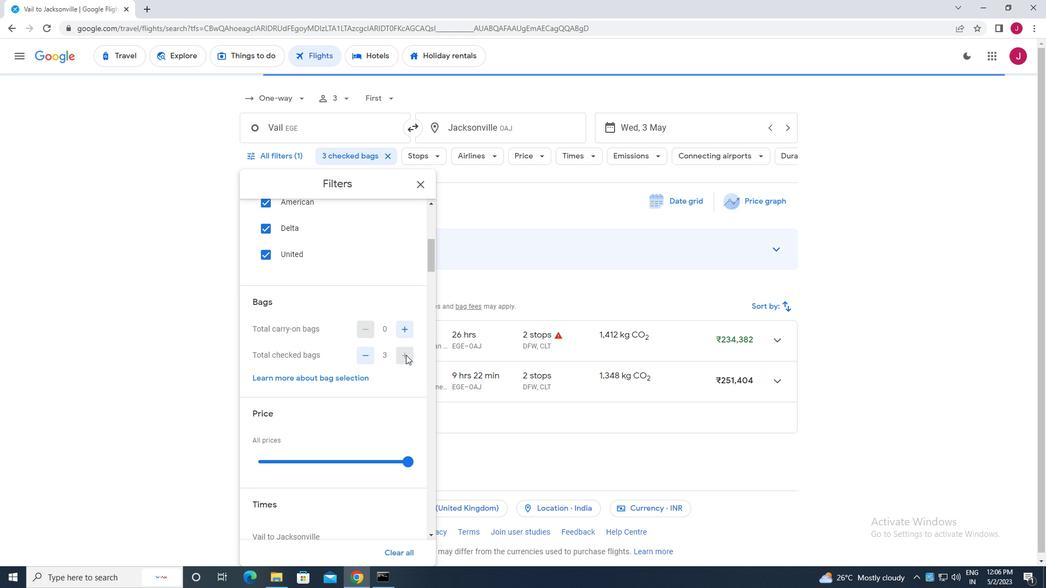 
Action: Mouse scrolled (406, 354) with delta (0, 0)
Screenshot: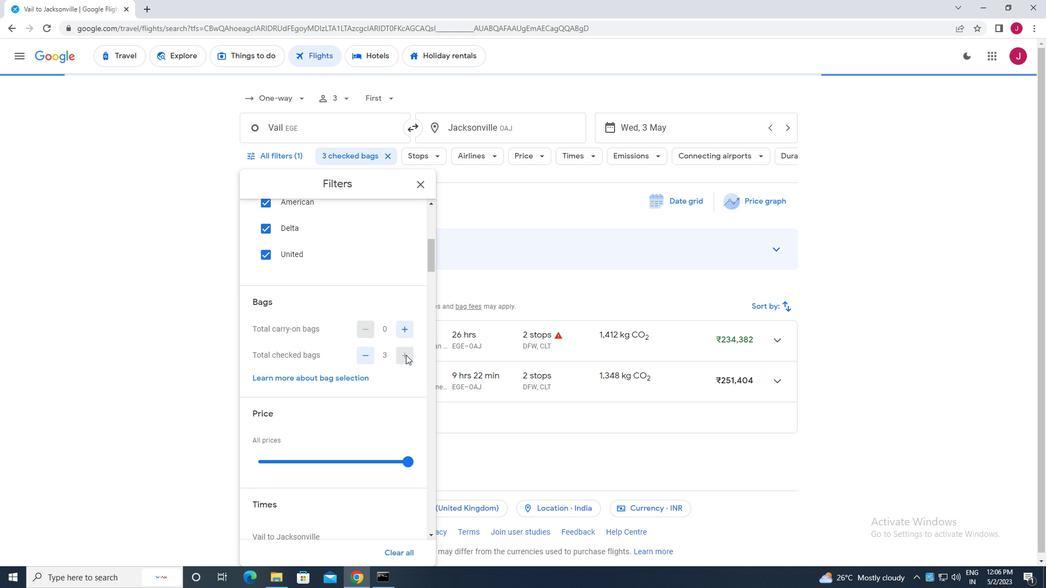 
Action: Mouse scrolled (406, 354) with delta (0, 0)
Screenshot: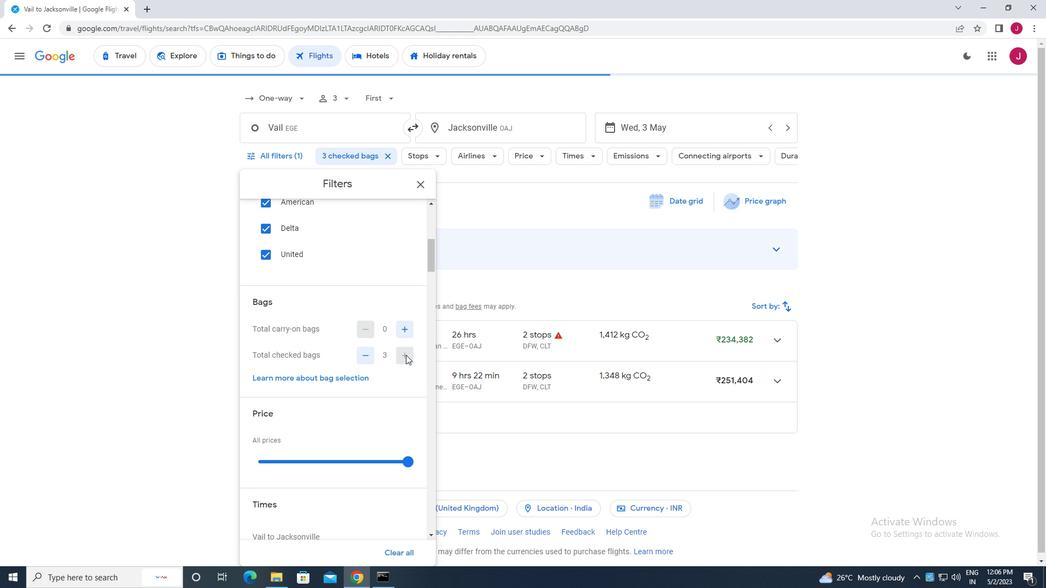 
Action: Mouse moved to (406, 355)
Screenshot: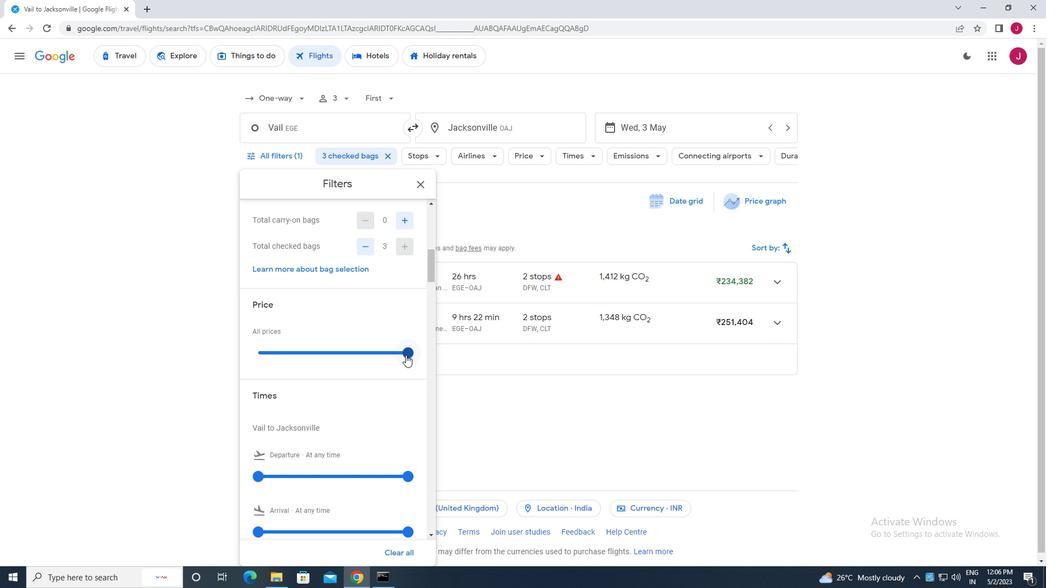 
Action: Mouse pressed left at (406, 355)
Screenshot: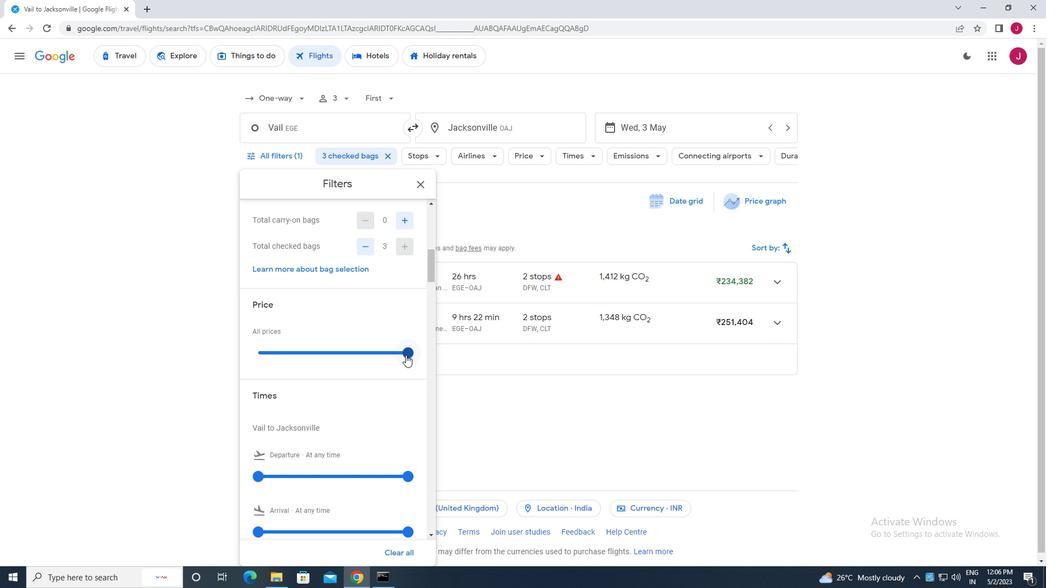 
Action: Mouse moved to (354, 354)
Screenshot: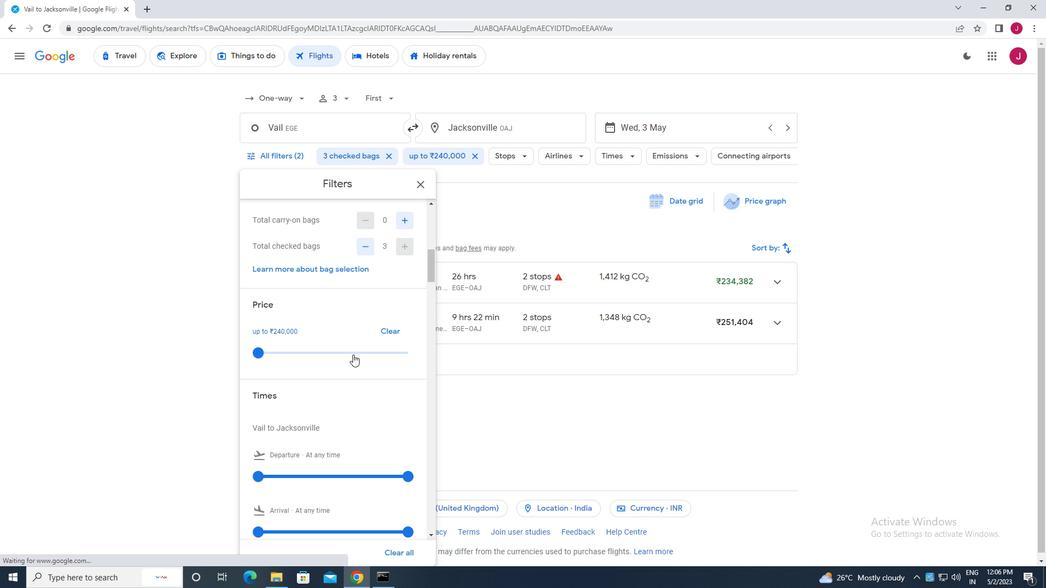 
Action: Mouse scrolled (354, 354) with delta (0, 0)
Screenshot: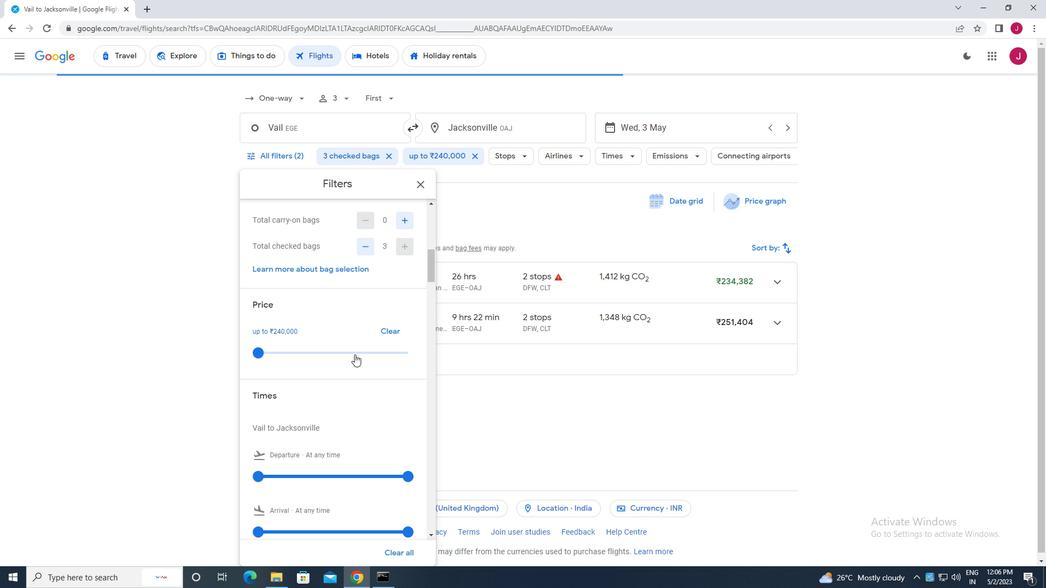 
Action: Mouse scrolled (354, 354) with delta (0, 0)
Screenshot: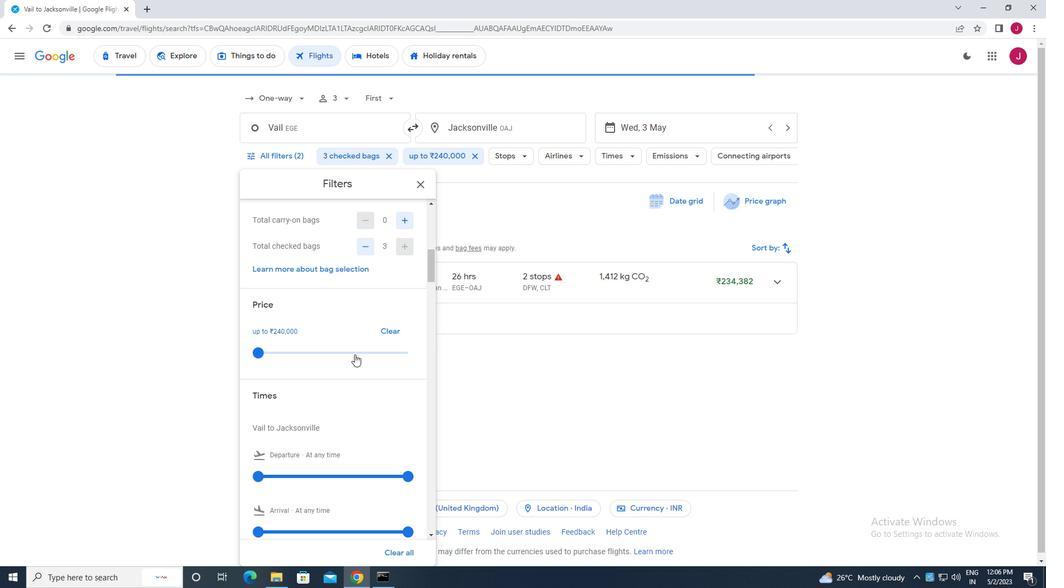 
Action: Mouse moved to (257, 364)
Screenshot: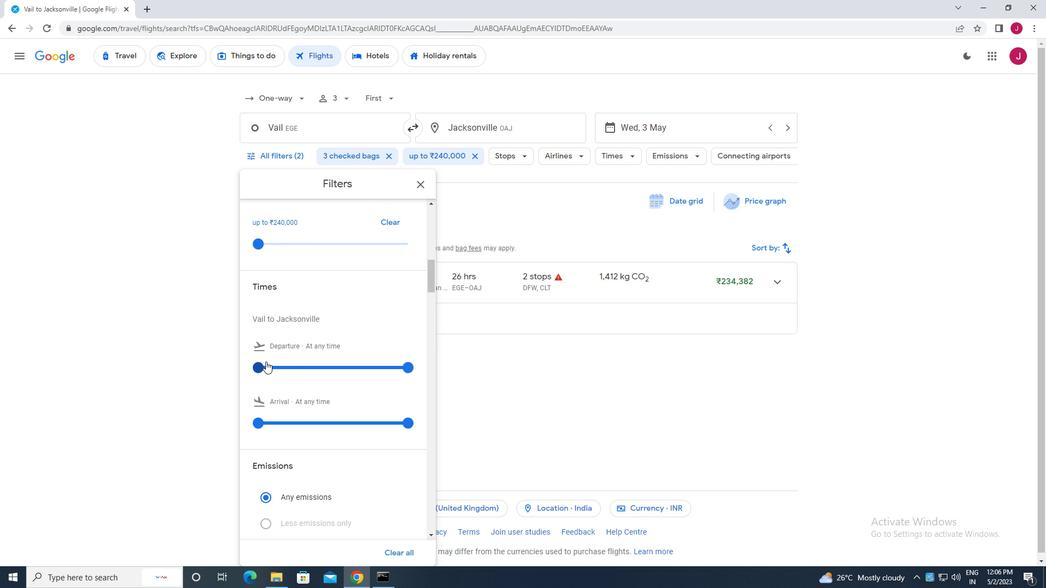 
Action: Mouse pressed left at (257, 364)
Screenshot: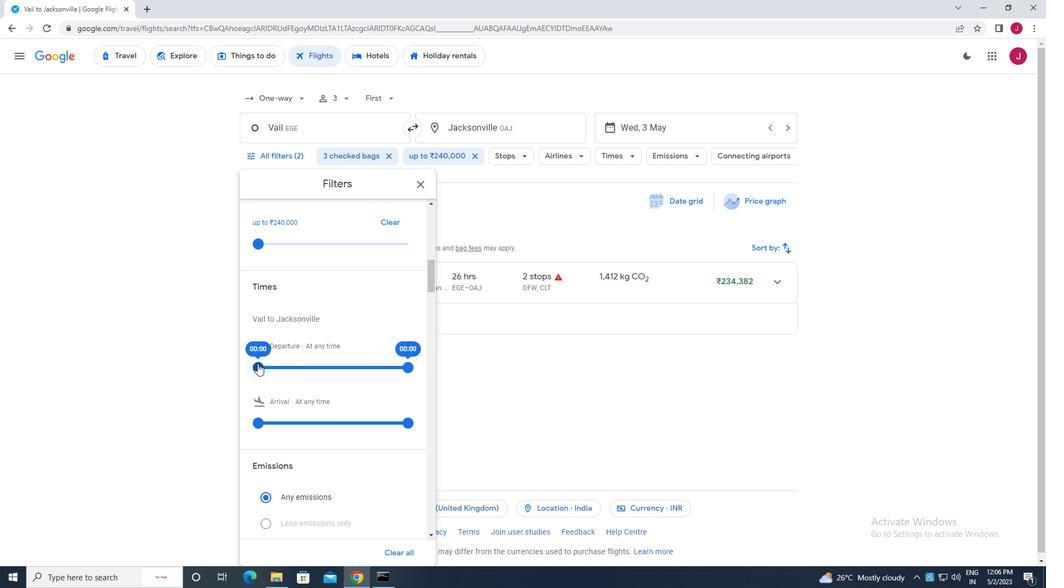 
Action: Mouse moved to (408, 368)
Screenshot: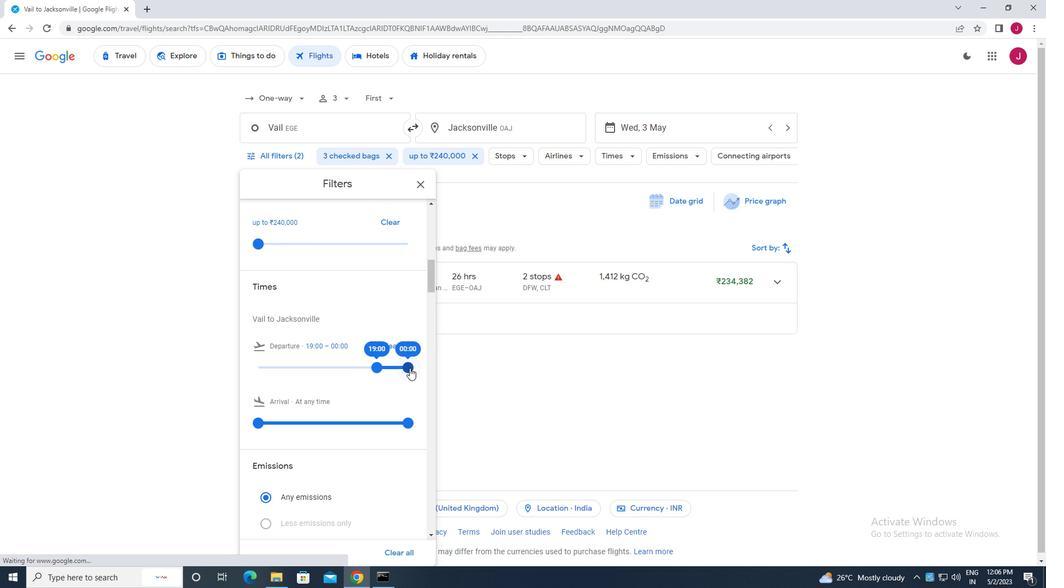 
Action: Mouse pressed left at (408, 368)
Screenshot: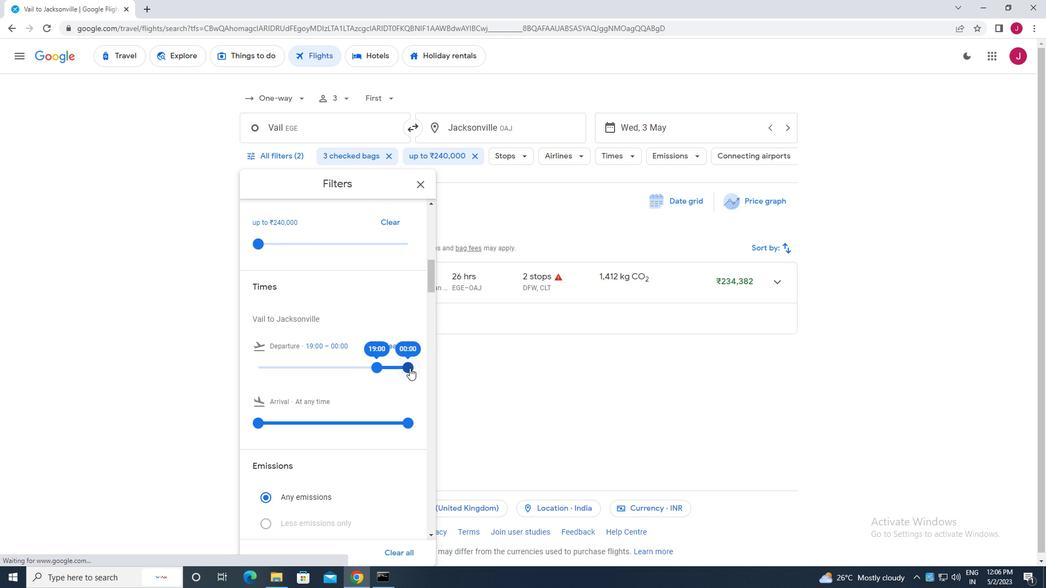 
Action: Mouse moved to (416, 184)
Screenshot: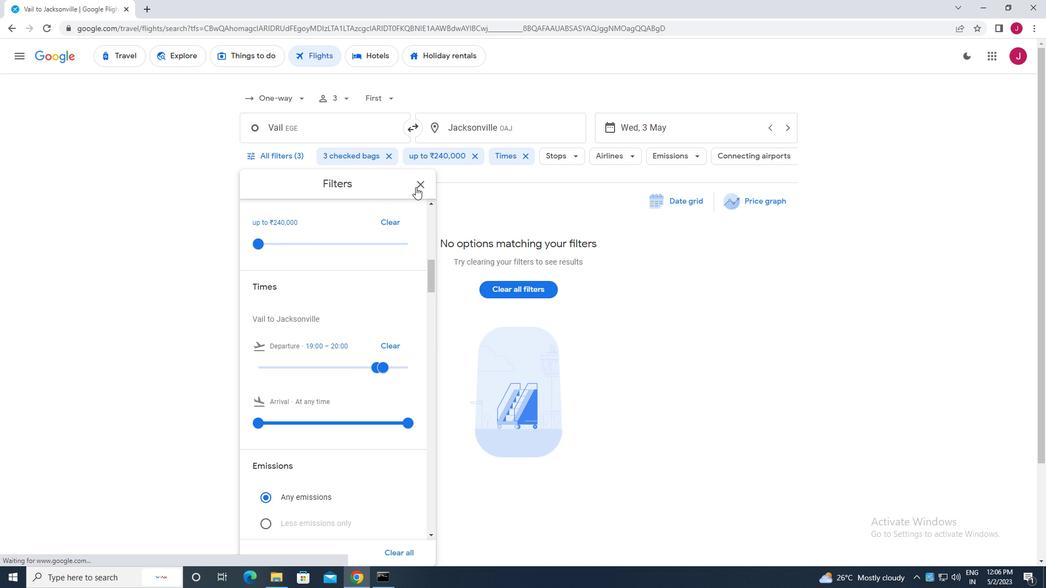 
Action: Mouse pressed left at (416, 184)
Screenshot: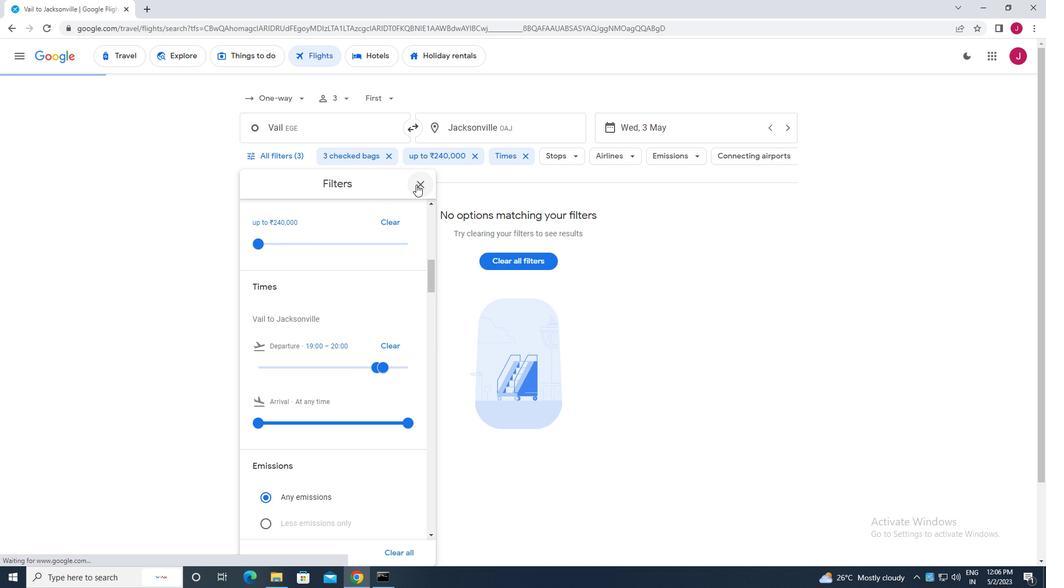 
Action: Mouse moved to (416, 184)
Screenshot: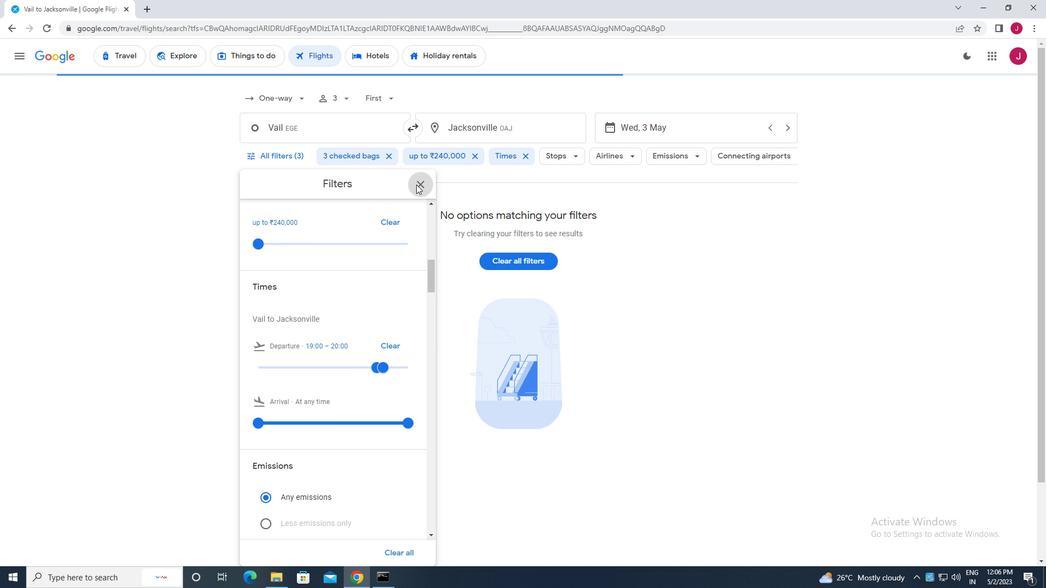 
